 Task: Search one way flight ticket for 4 adults, 2 children, 2 infants in seat and 1 infant on lap in premium economy from Latrobe: Arnold Palmer Regional Airport to Riverton: Central Wyoming Regional Airport (was Riverton Regional) on 8-4-2023. Choice of flights is Delta. Number of bags: 2 checked bags. Price is upto 42000. Outbound departure time preference is 9:15.
Action: Mouse moved to (331, 284)
Screenshot: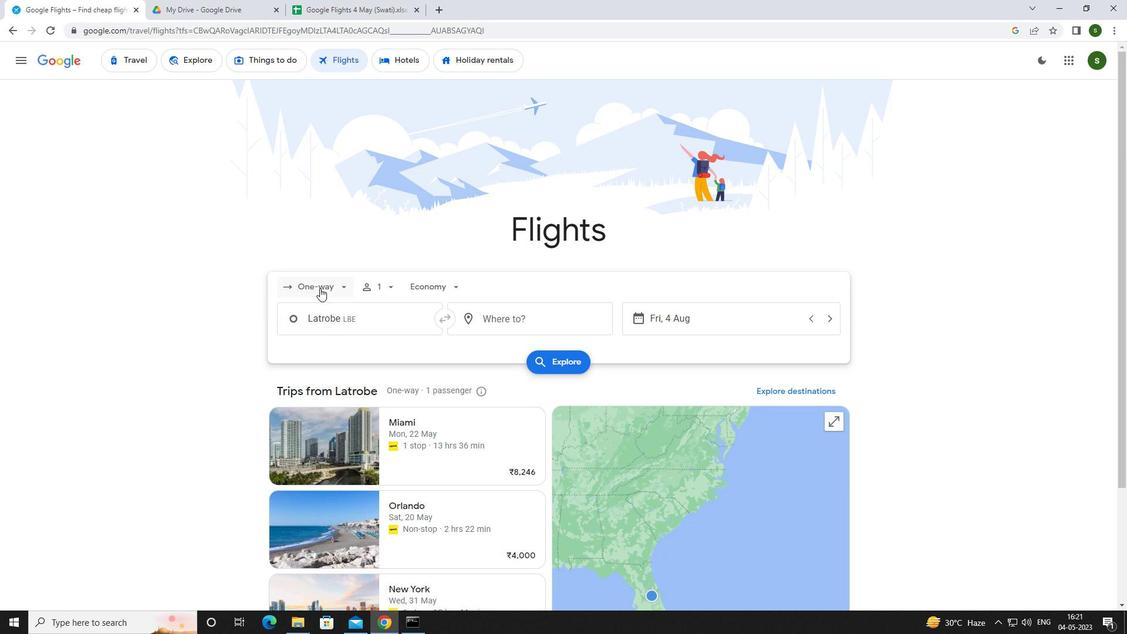 
Action: Mouse pressed left at (331, 284)
Screenshot: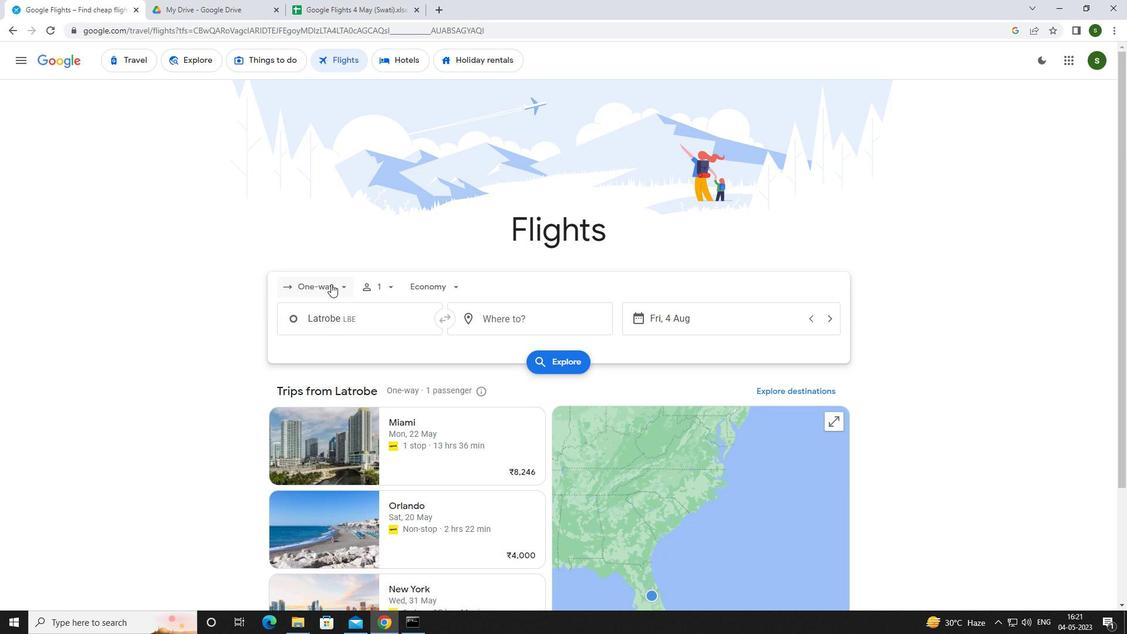 
Action: Mouse moved to (337, 332)
Screenshot: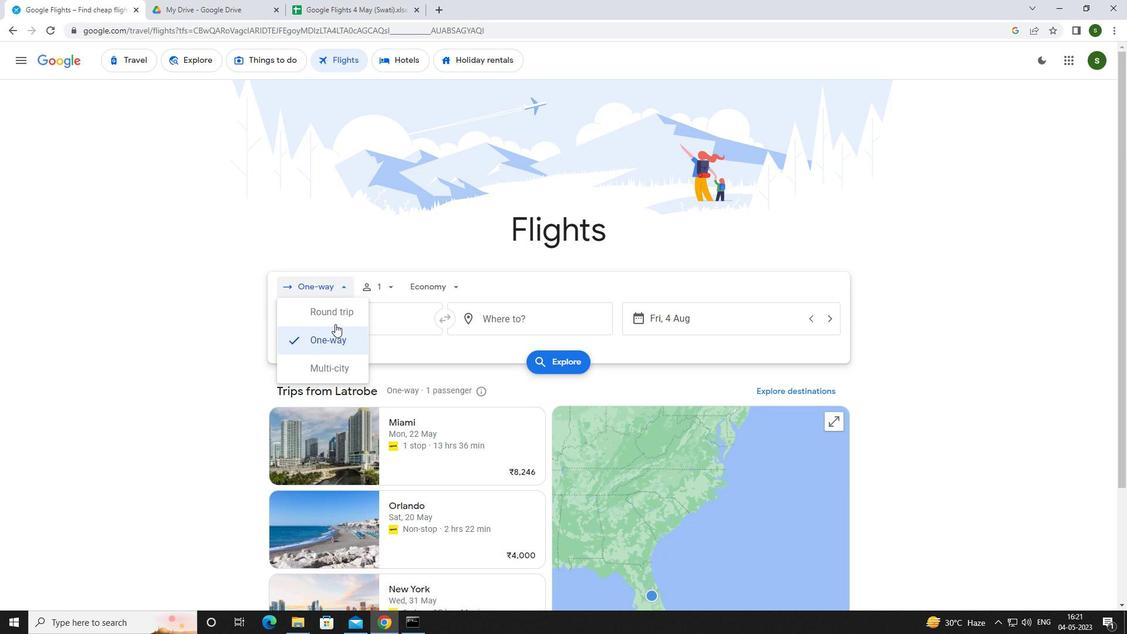 
Action: Mouse pressed left at (337, 332)
Screenshot: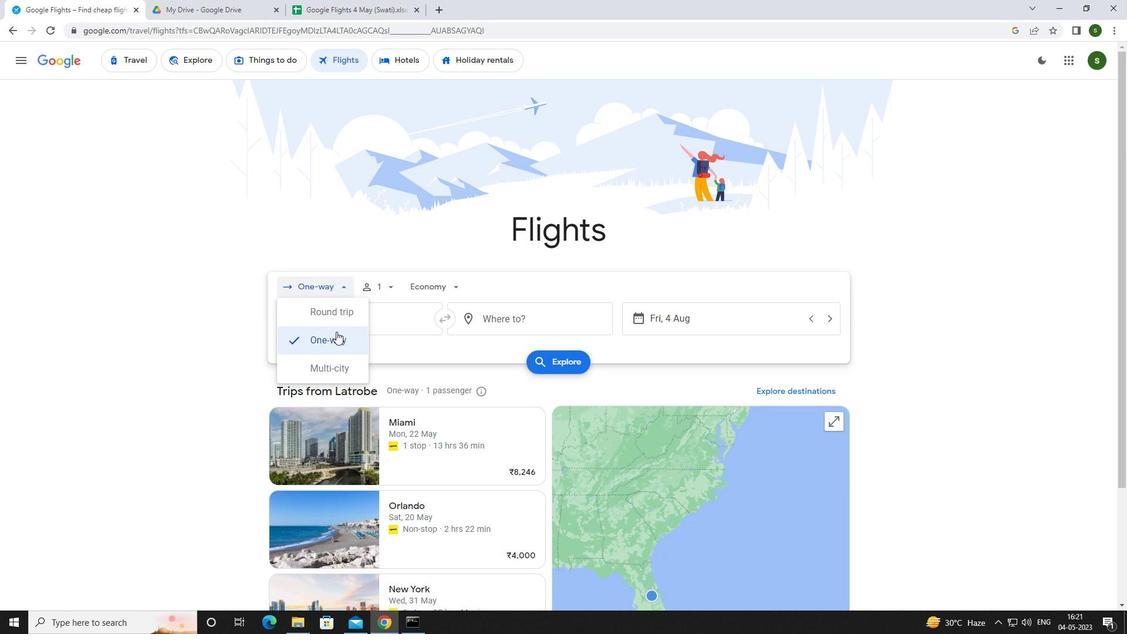 
Action: Mouse moved to (382, 282)
Screenshot: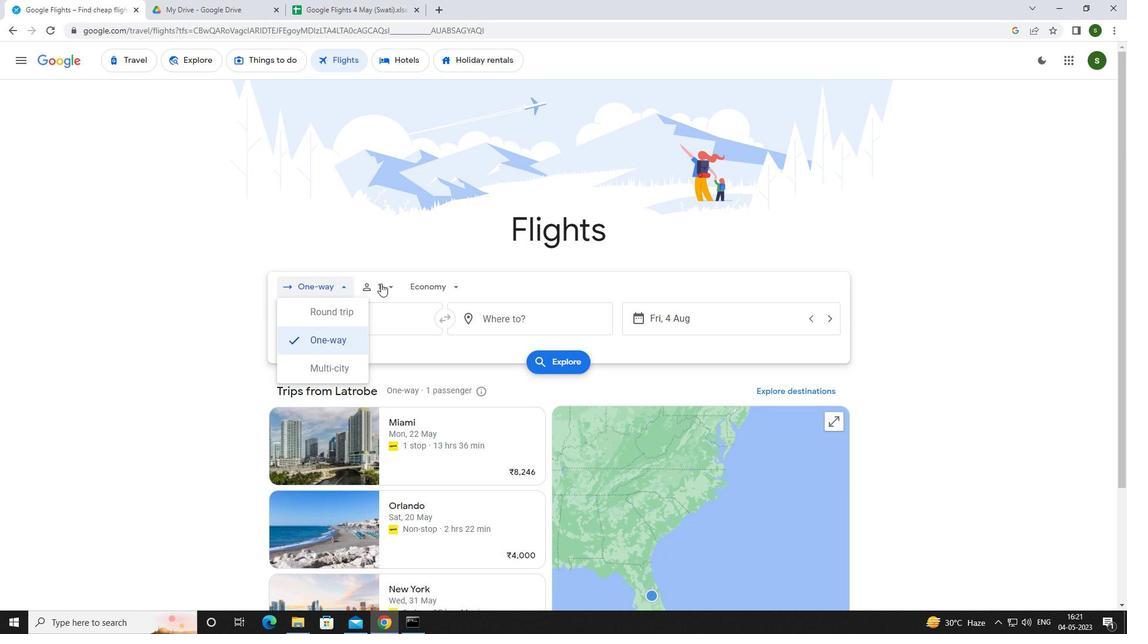 
Action: Mouse pressed left at (382, 282)
Screenshot: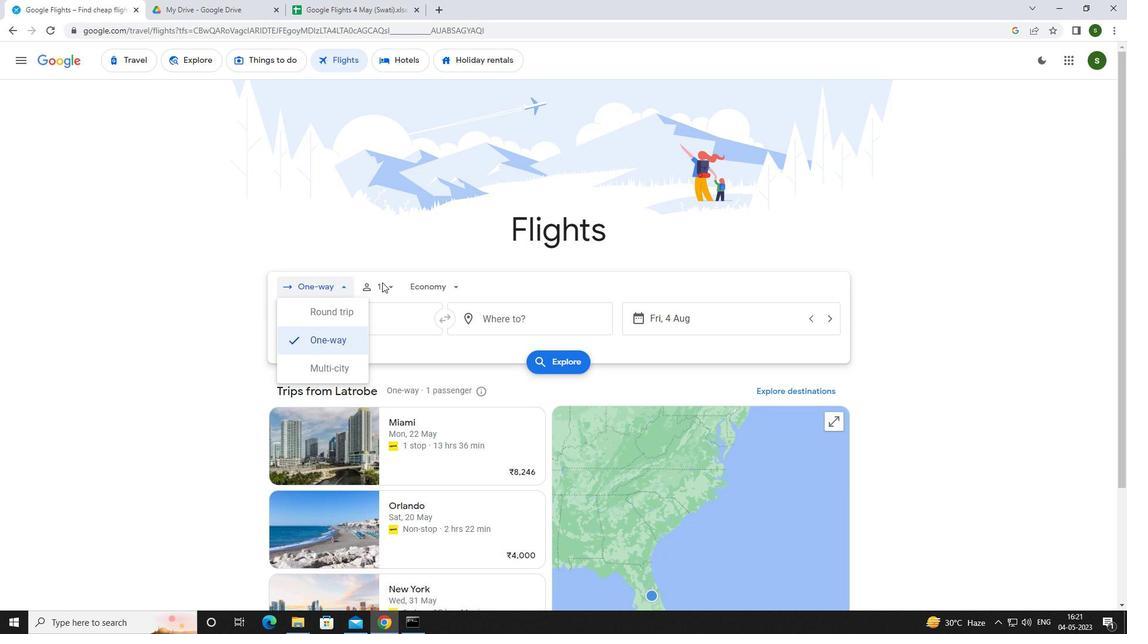 
Action: Mouse moved to (477, 311)
Screenshot: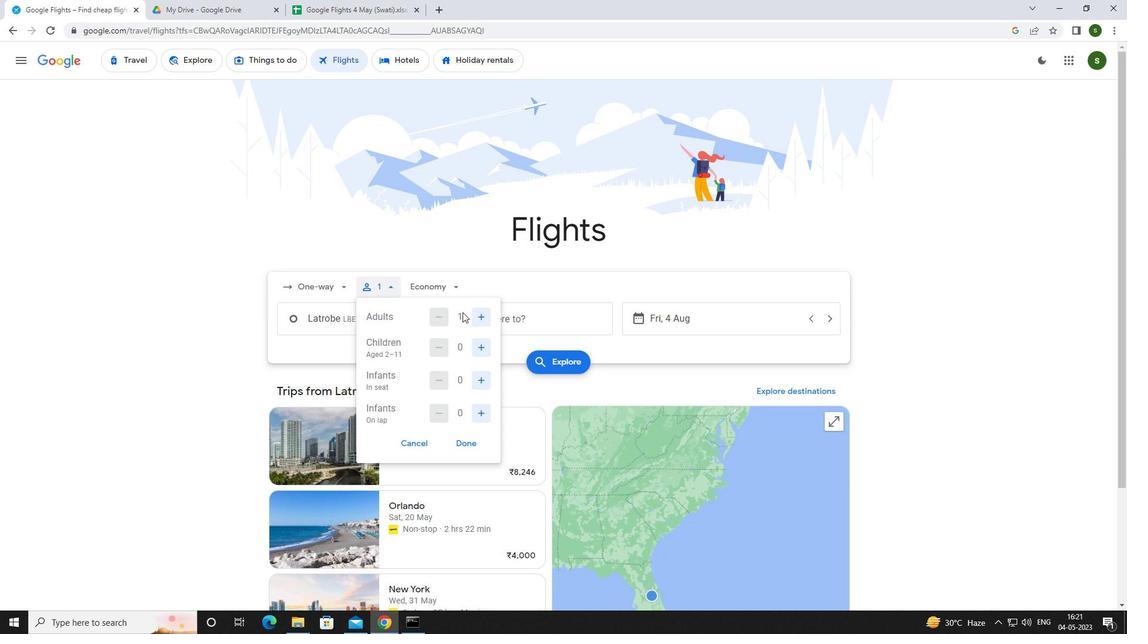 
Action: Mouse pressed left at (477, 311)
Screenshot: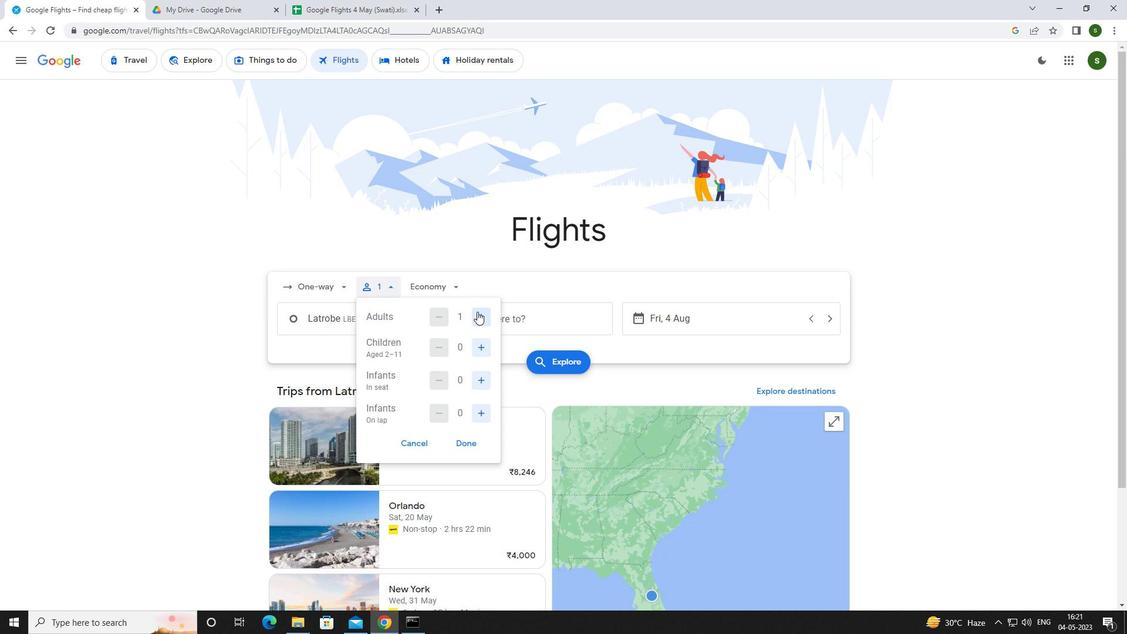 
Action: Mouse pressed left at (477, 311)
Screenshot: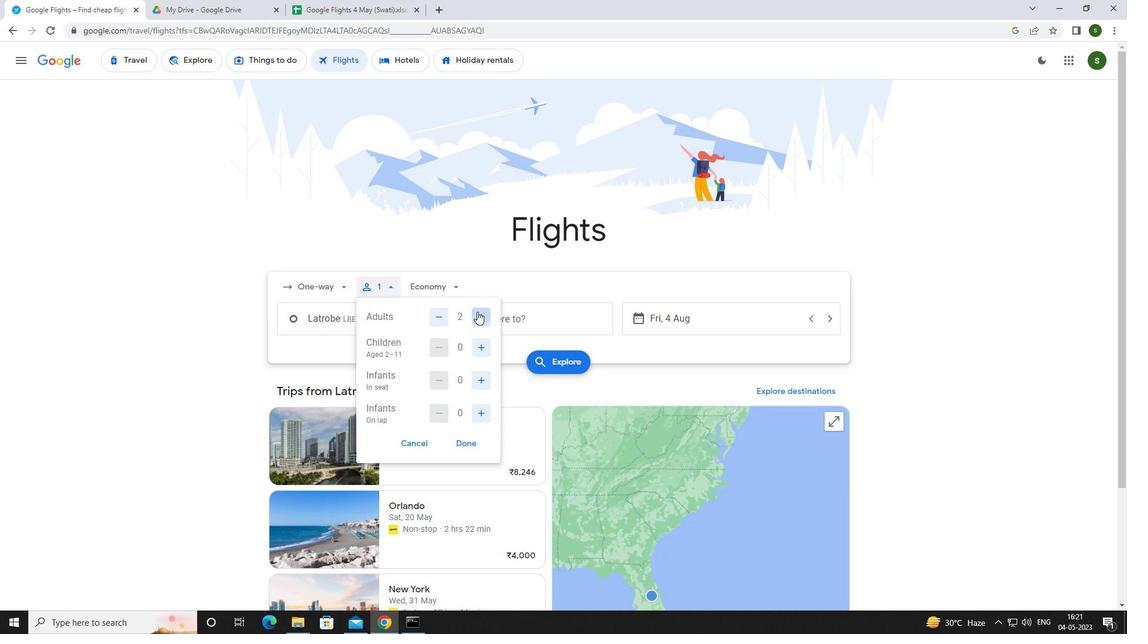 
Action: Mouse pressed left at (477, 311)
Screenshot: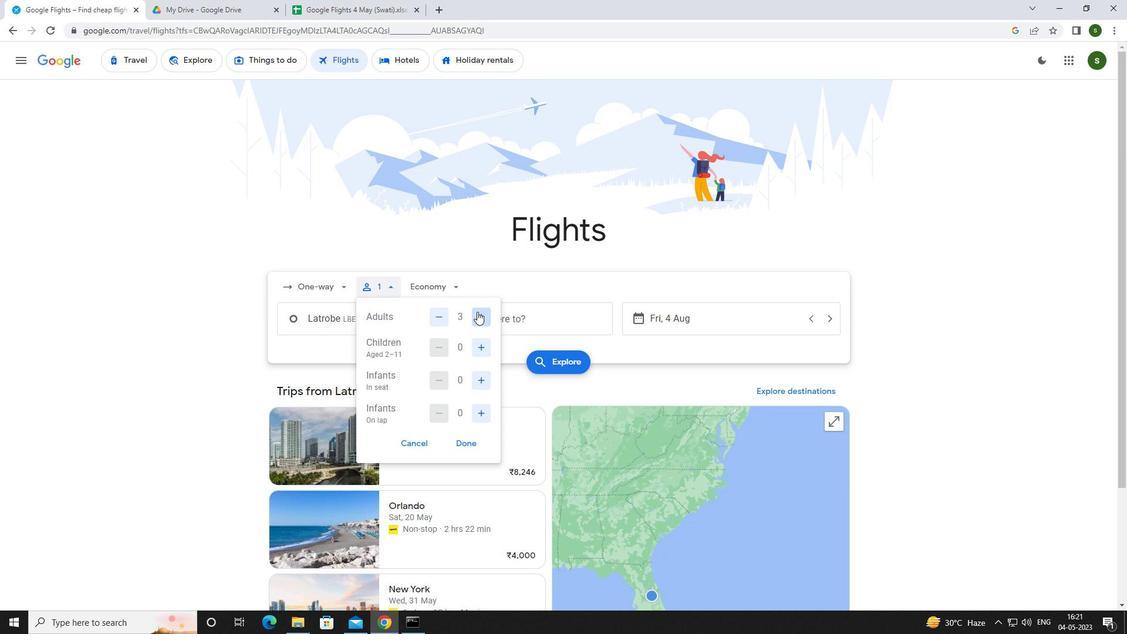 
Action: Mouse moved to (476, 347)
Screenshot: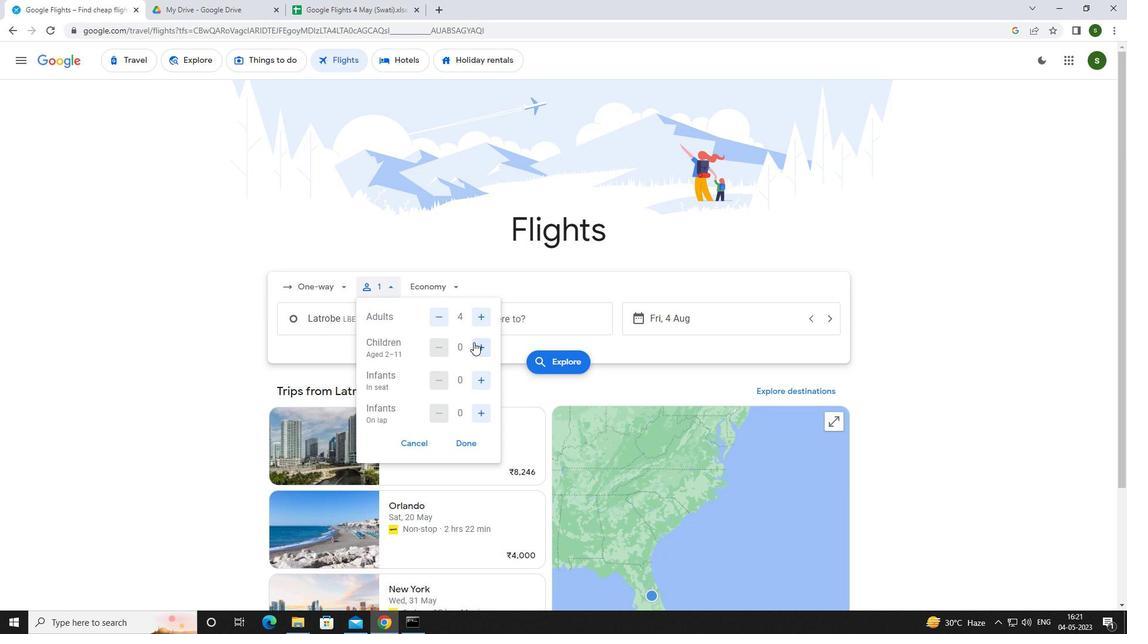 
Action: Mouse pressed left at (476, 347)
Screenshot: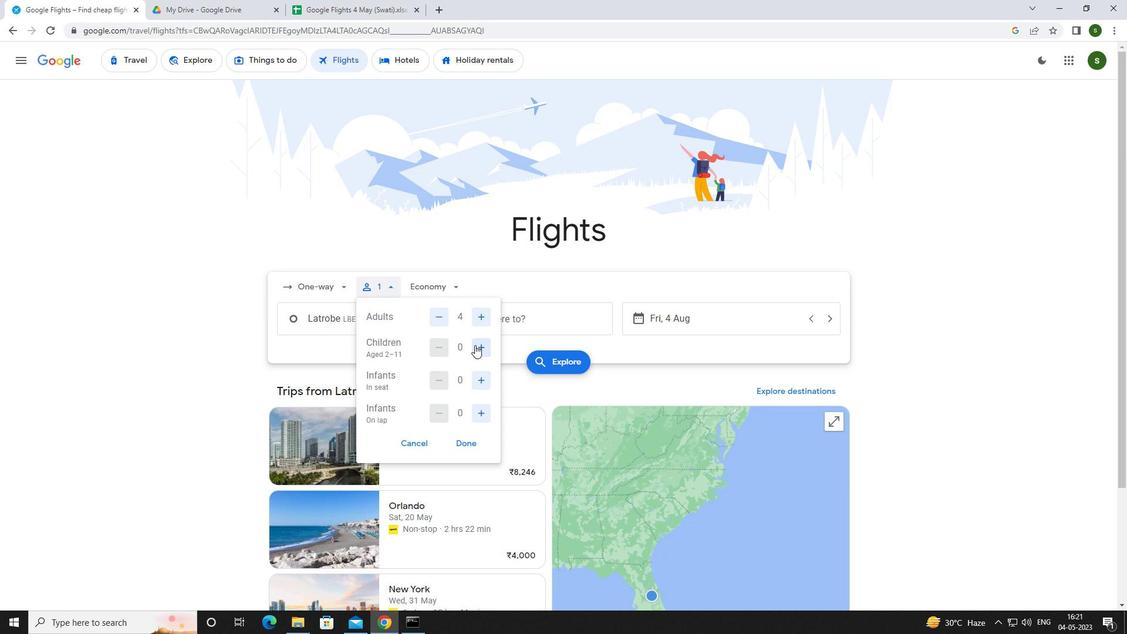 
Action: Mouse pressed left at (476, 347)
Screenshot: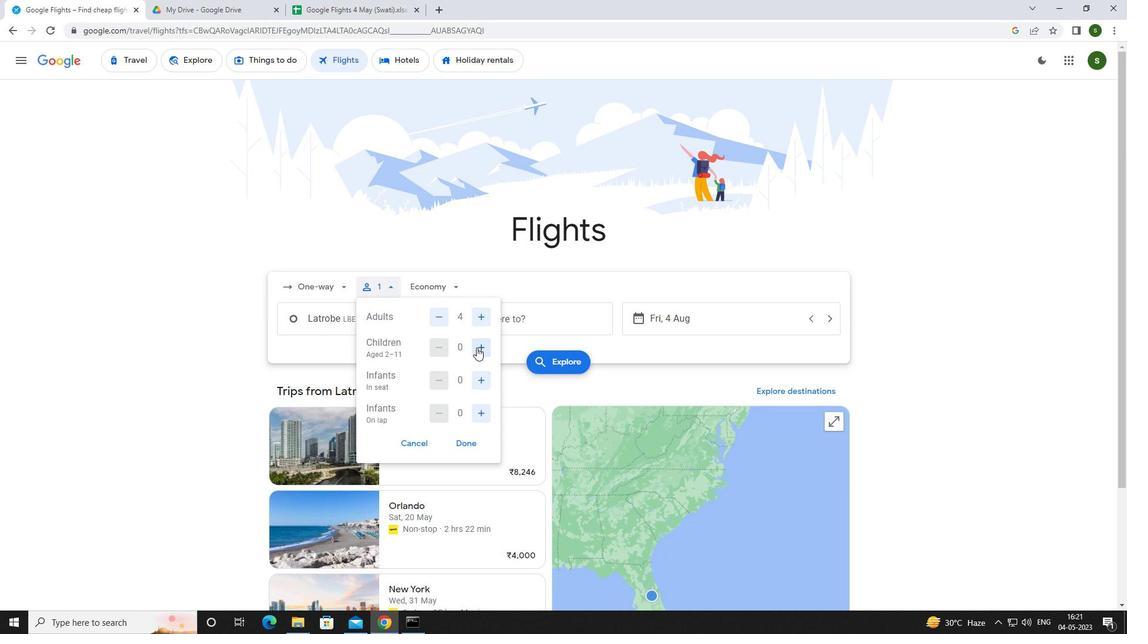 
Action: Mouse moved to (477, 374)
Screenshot: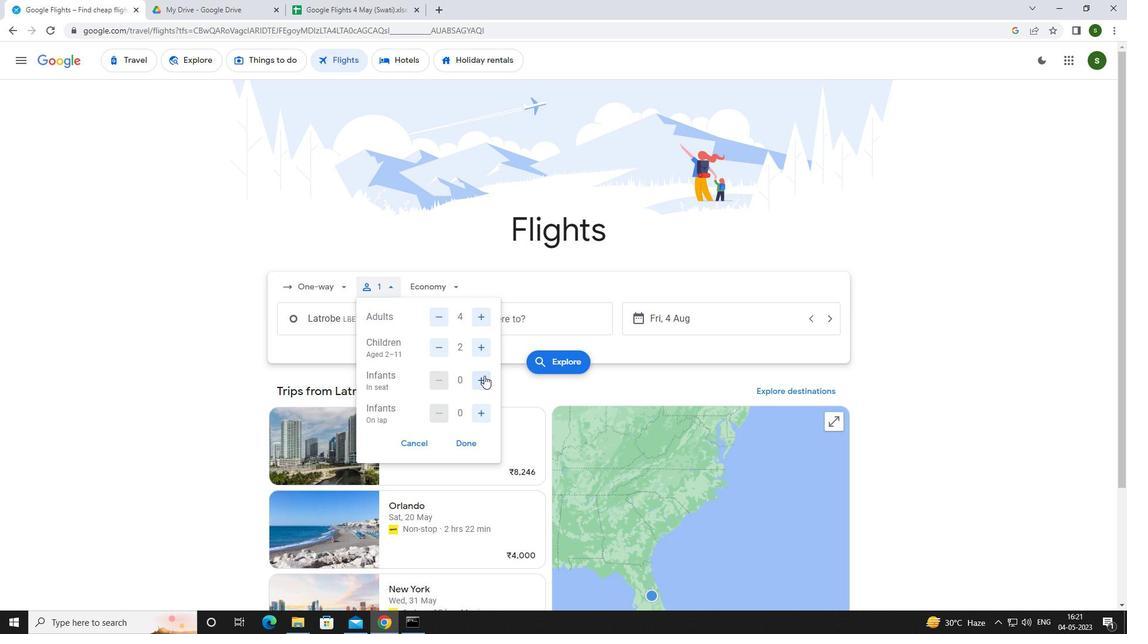 
Action: Mouse pressed left at (477, 374)
Screenshot: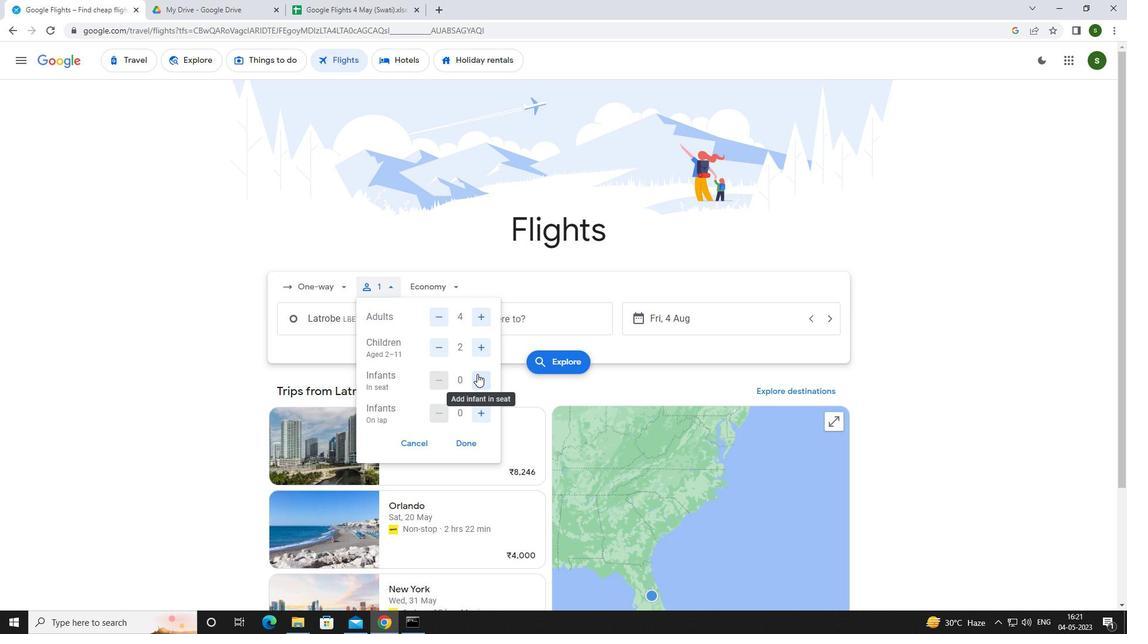 
Action: Mouse pressed left at (477, 374)
Screenshot: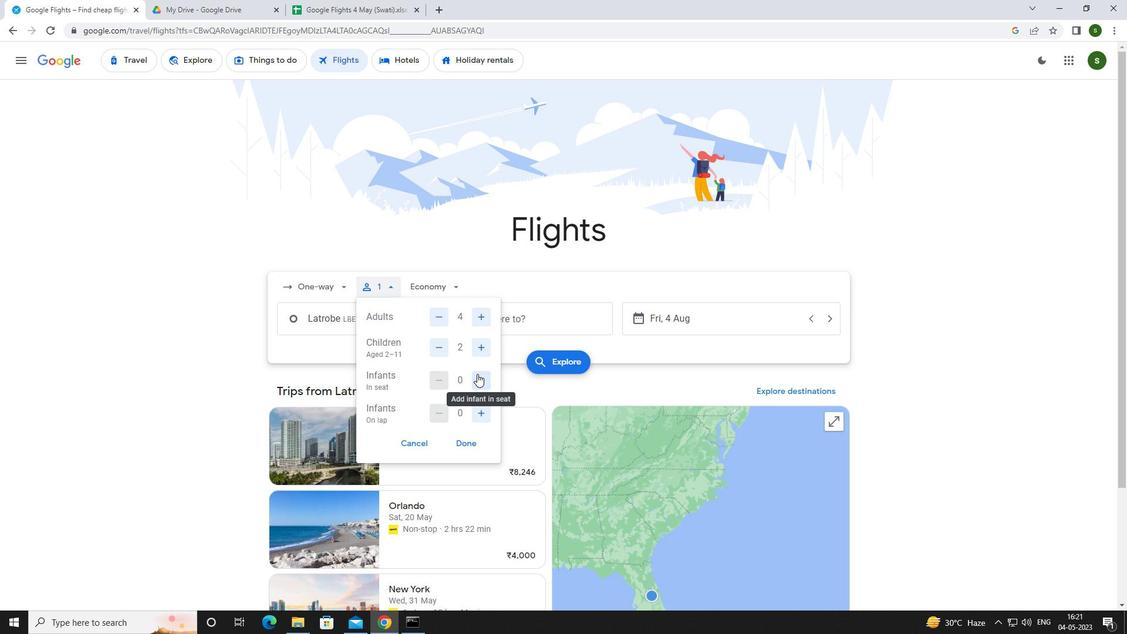 
Action: Mouse moved to (478, 416)
Screenshot: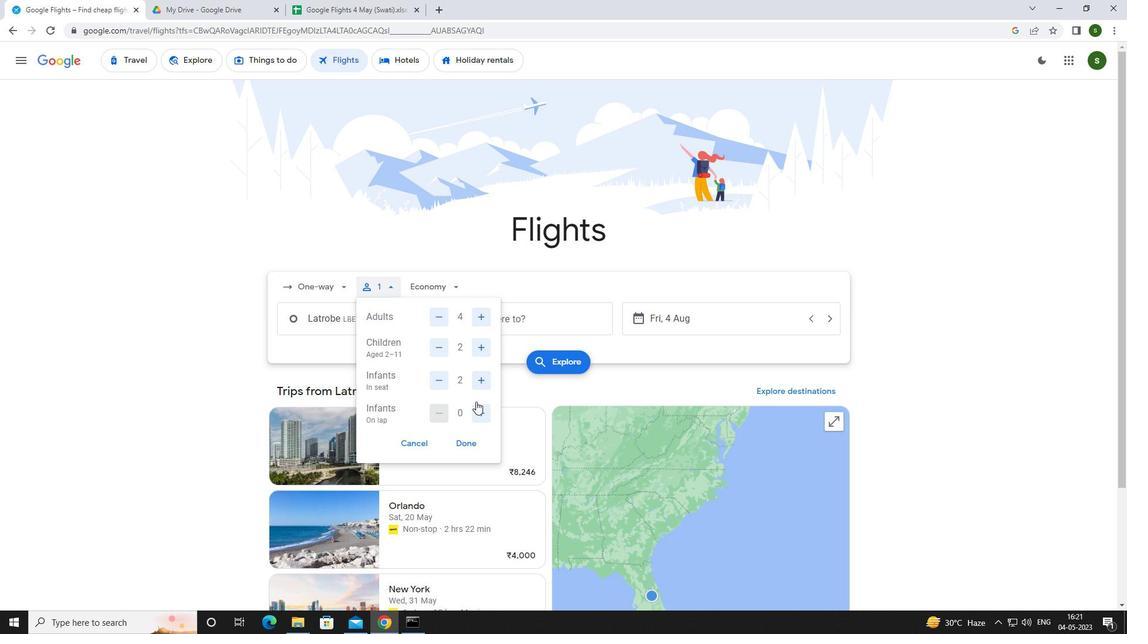 
Action: Mouse pressed left at (478, 416)
Screenshot: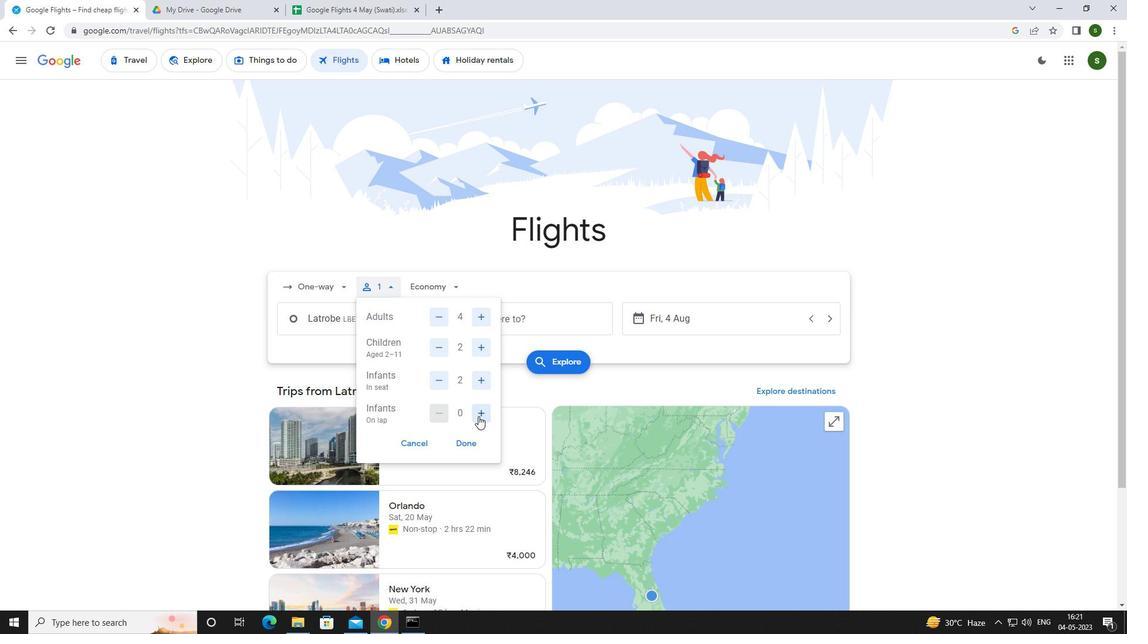 
Action: Mouse moved to (435, 286)
Screenshot: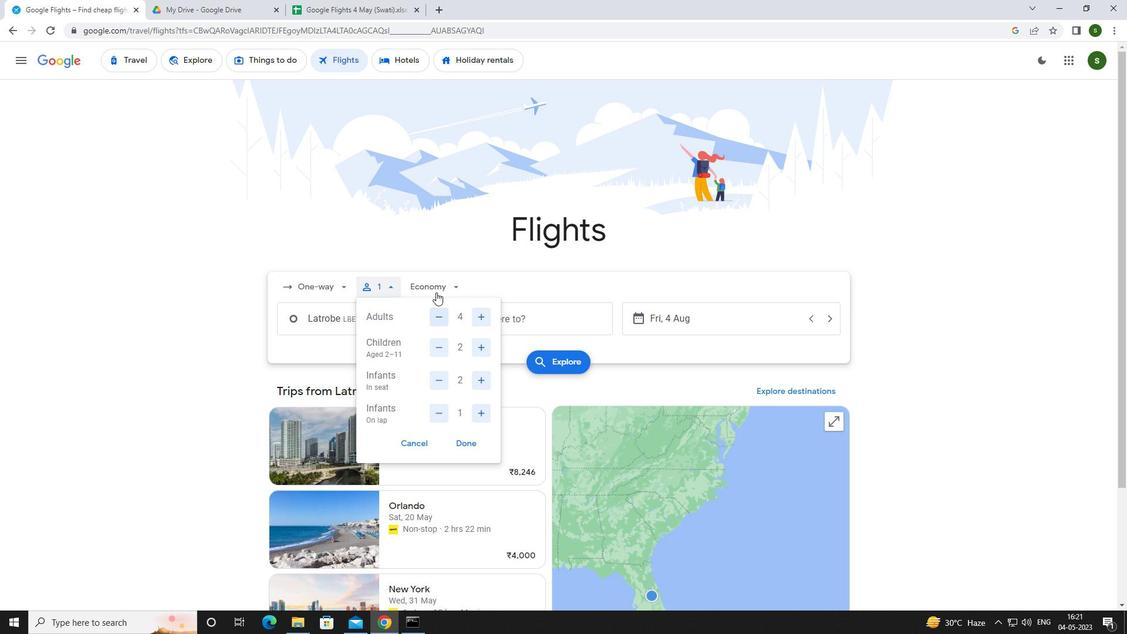 
Action: Mouse pressed left at (435, 286)
Screenshot: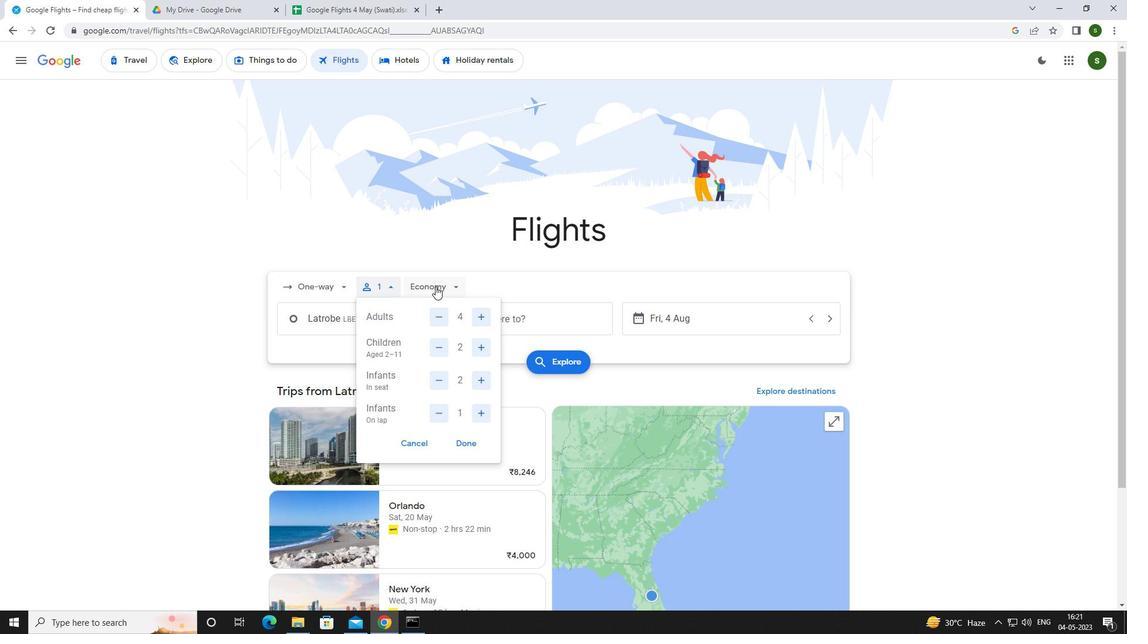 
Action: Mouse moved to (454, 341)
Screenshot: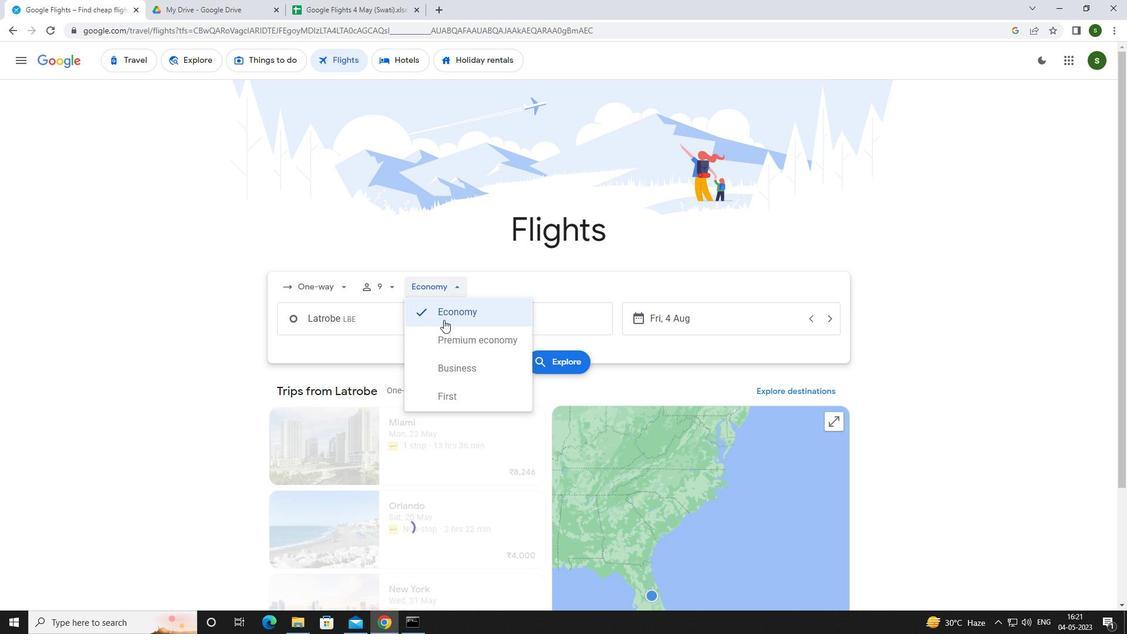 
Action: Mouse pressed left at (454, 341)
Screenshot: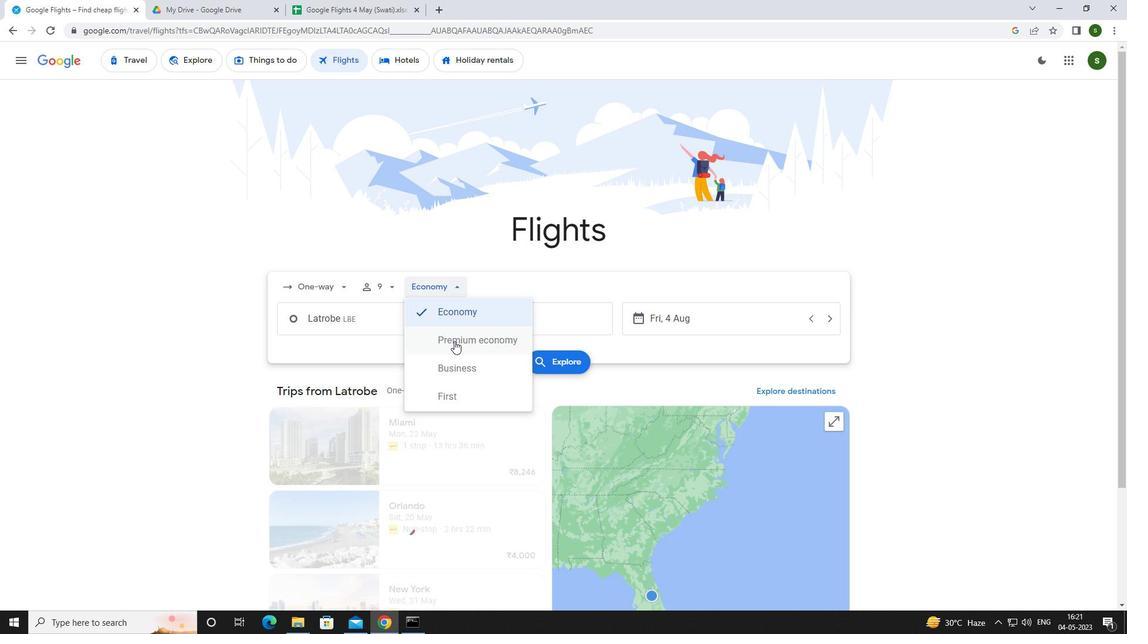 
Action: Mouse moved to (397, 315)
Screenshot: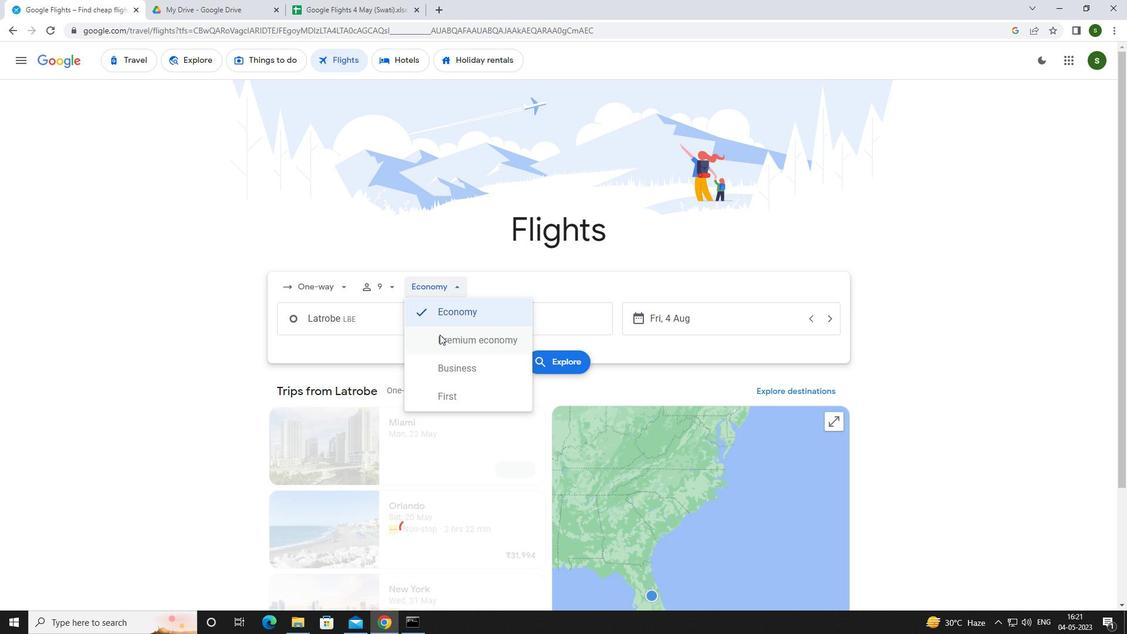 
Action: Mouse pressed left at (397, 315)
Screenshot: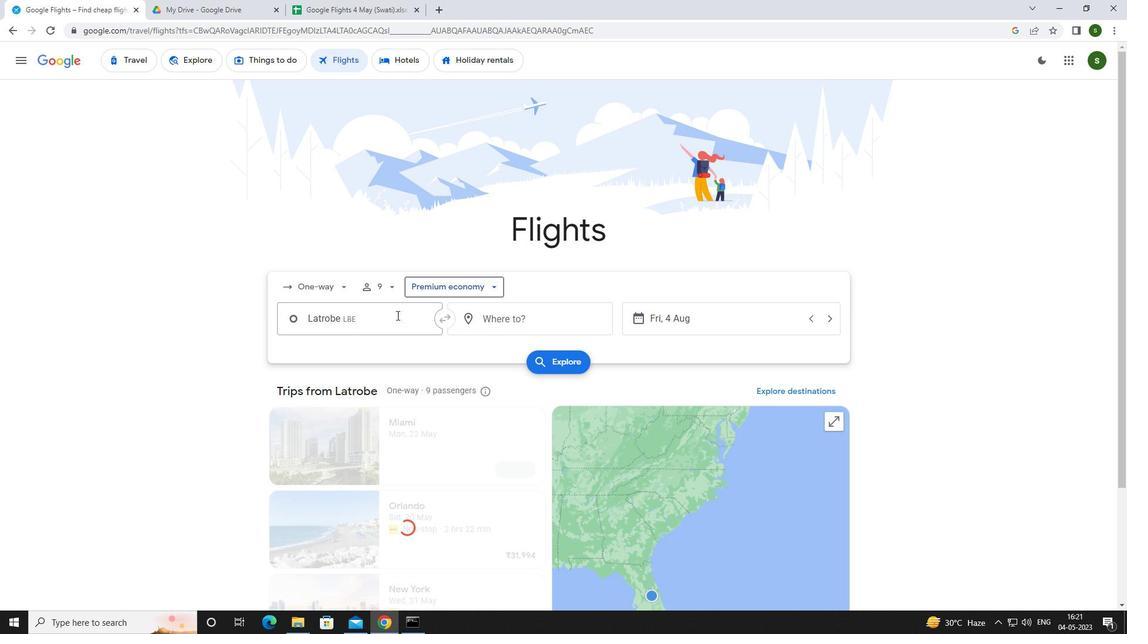 
Action: Mouse moved to (397, 314)
Screenshot: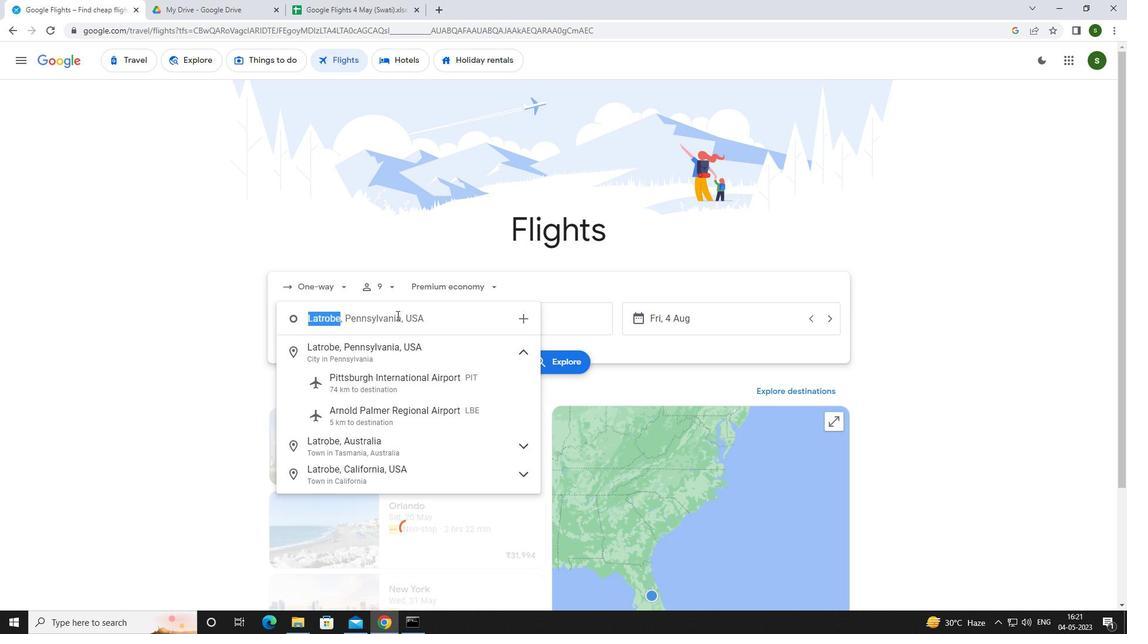 
Action: Key pressed <Key.caps_lock>l<Key.caps_lock>atrobe
Screenshot: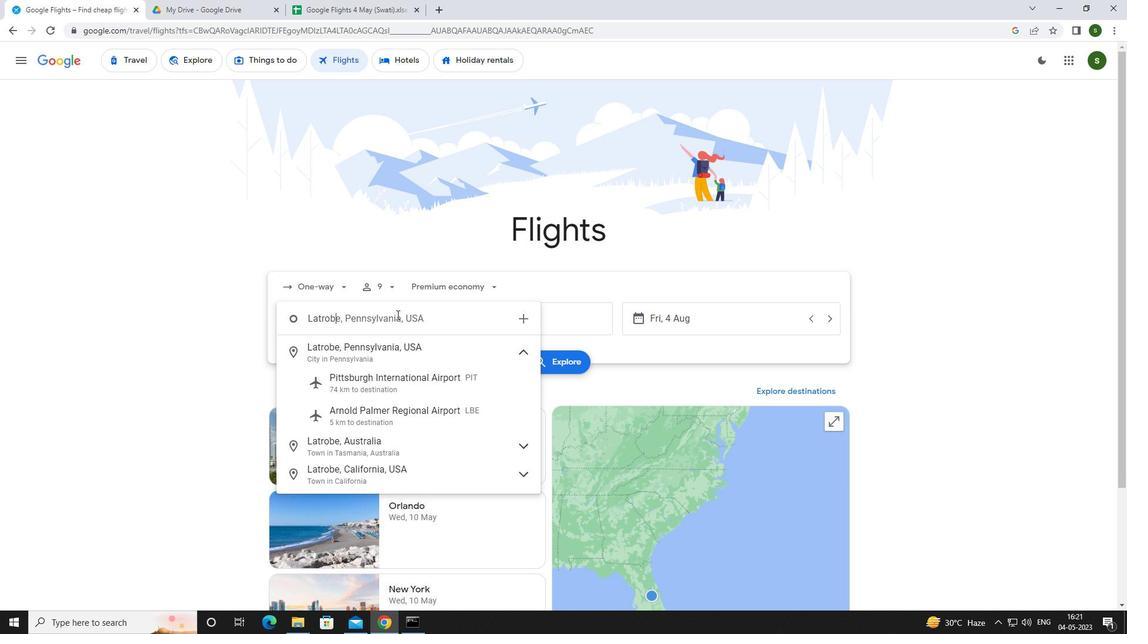 
Action: Mouse moved to (401, 412)
Screenshot: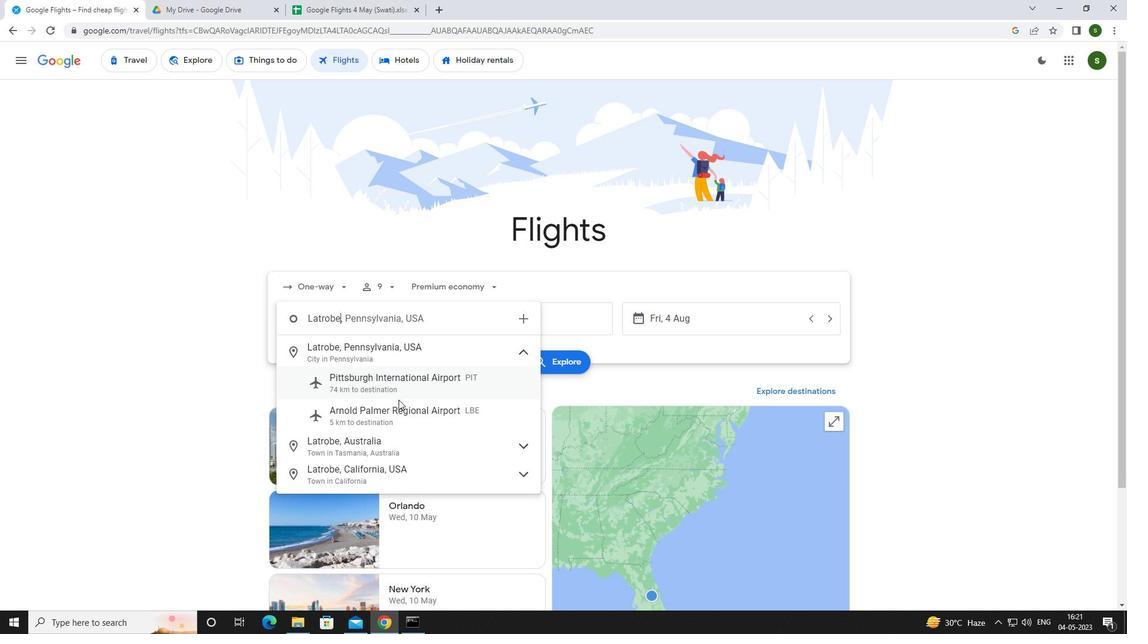 
Action: Mouse pressed left at (401, 412)
Screenshot: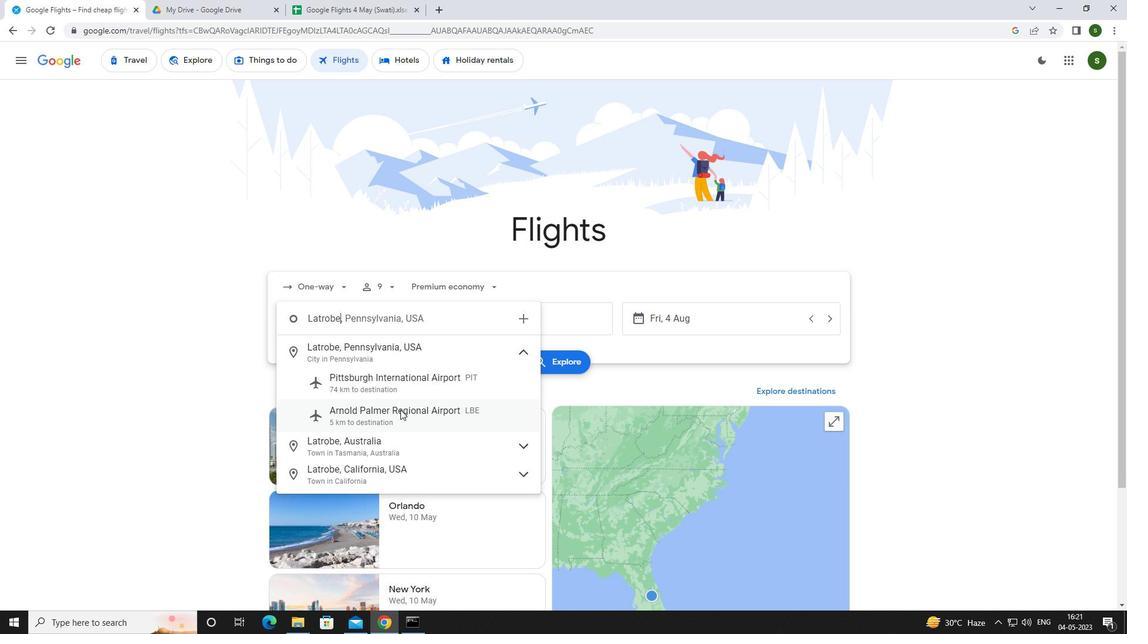 
Action: Mouse moved to (519, 325)
Screenshot: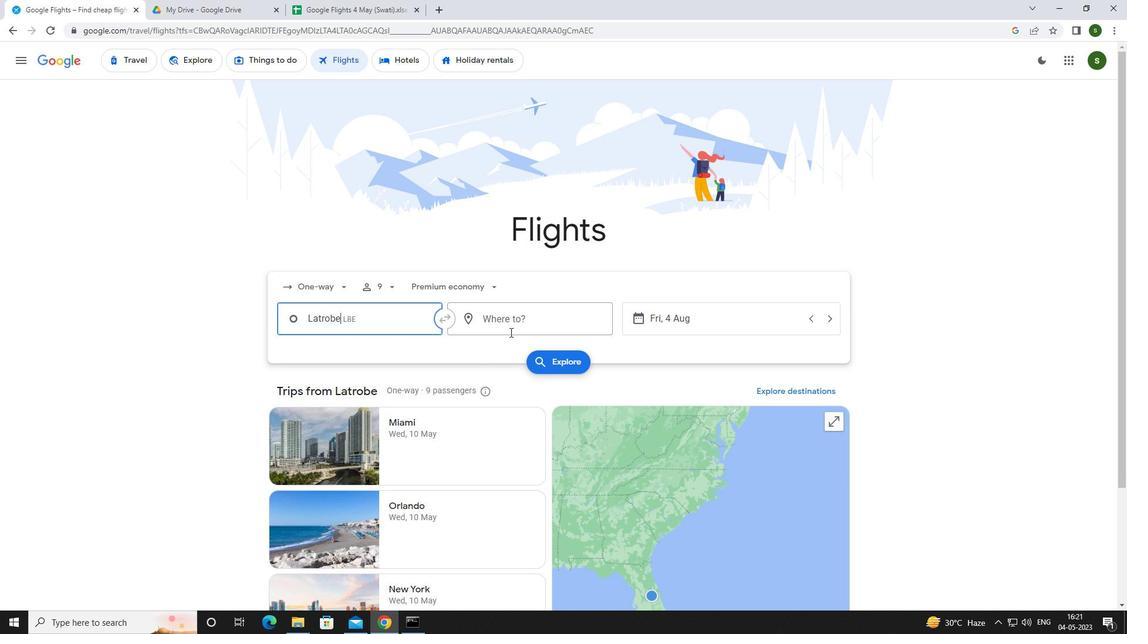
Action: Mouse pressed left at (519, 325)
Screenshot: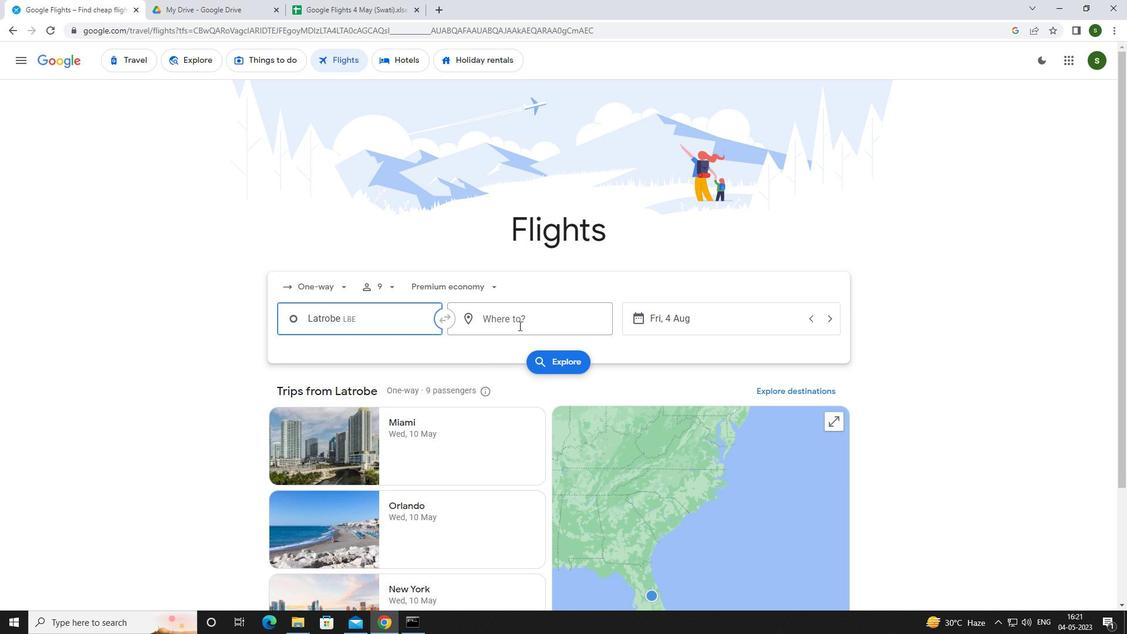 
Action: Mouse moved to (477, 338)
Screenshot: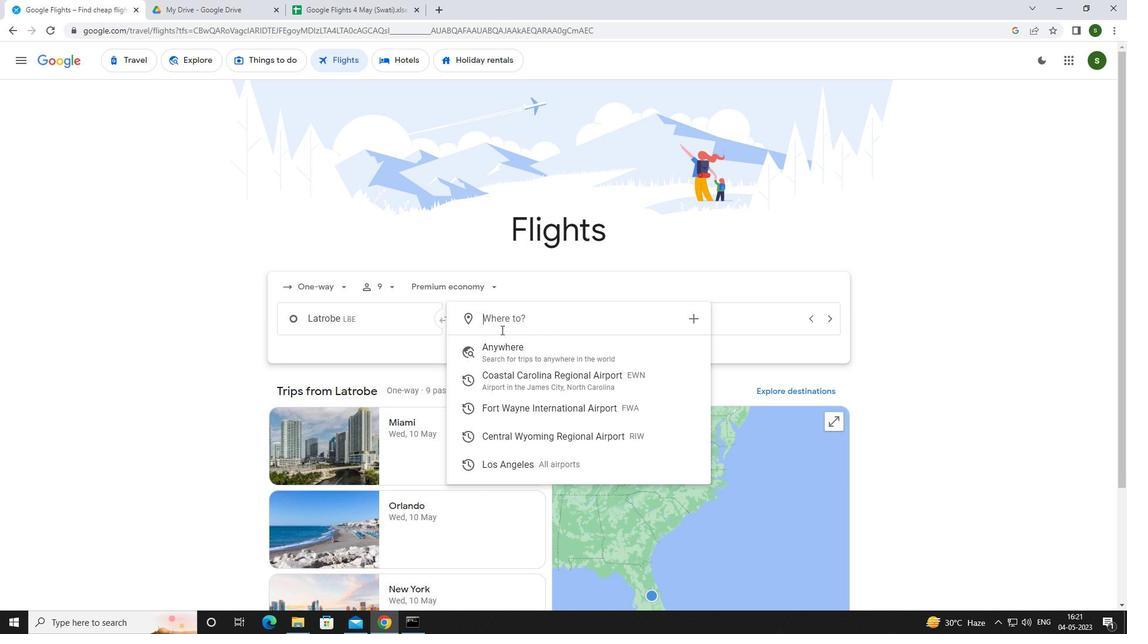 
Action: Key pressed <Key.caps_lock>r<Key.caps_lock>ivert
Screenshot: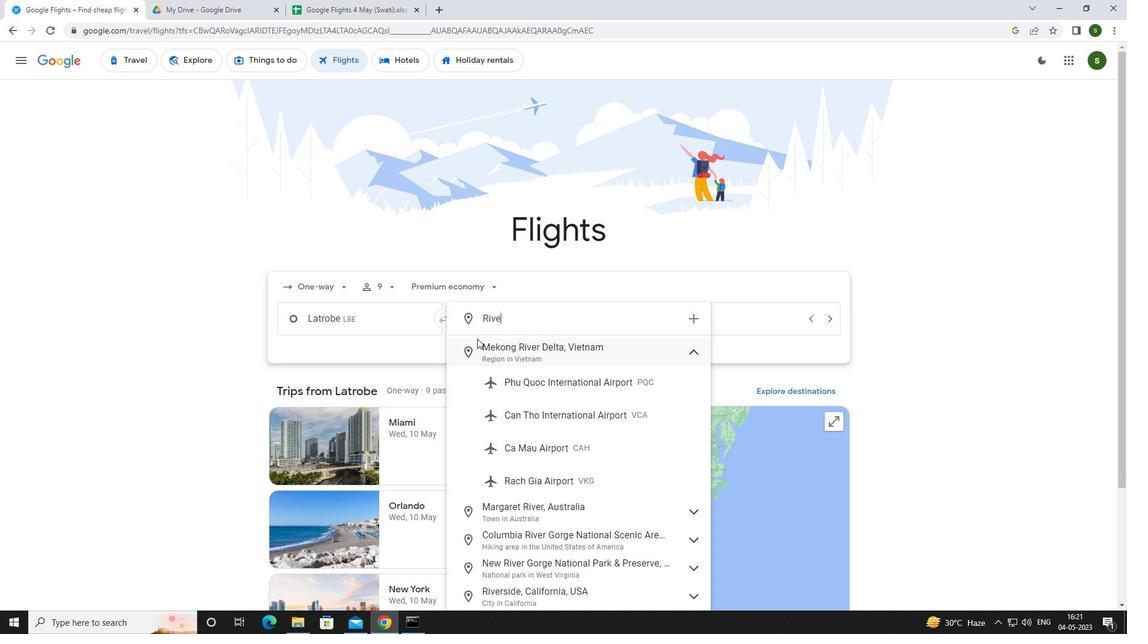 
Action: Mouse moved to (552, 378)
Screenshot: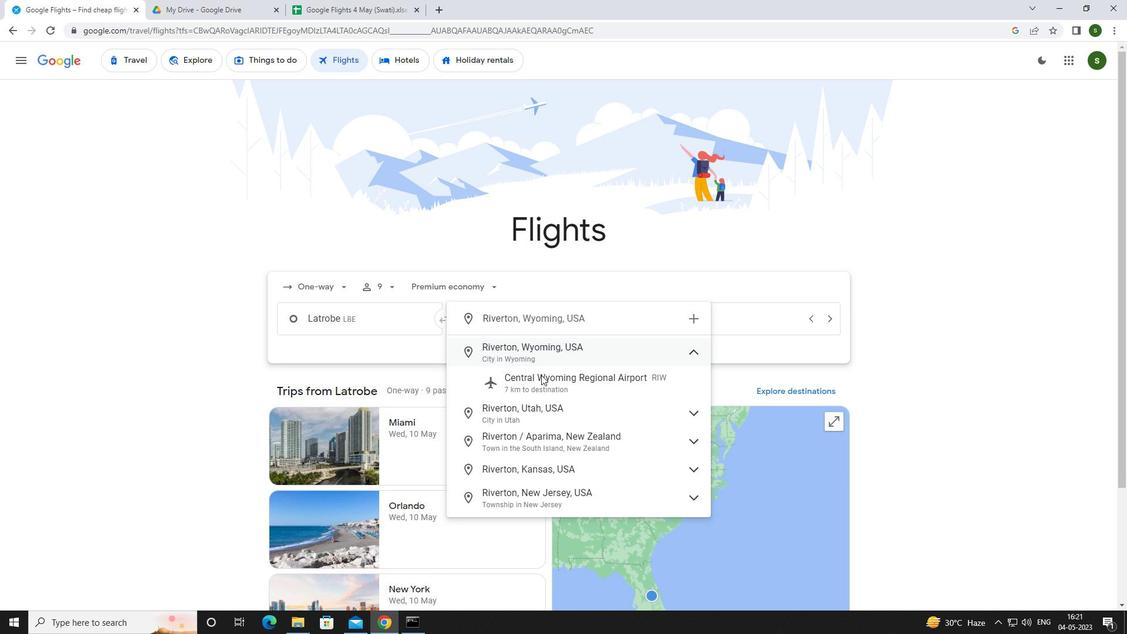 
Action: Mouse pressed left at (552, 378)
Screenshot: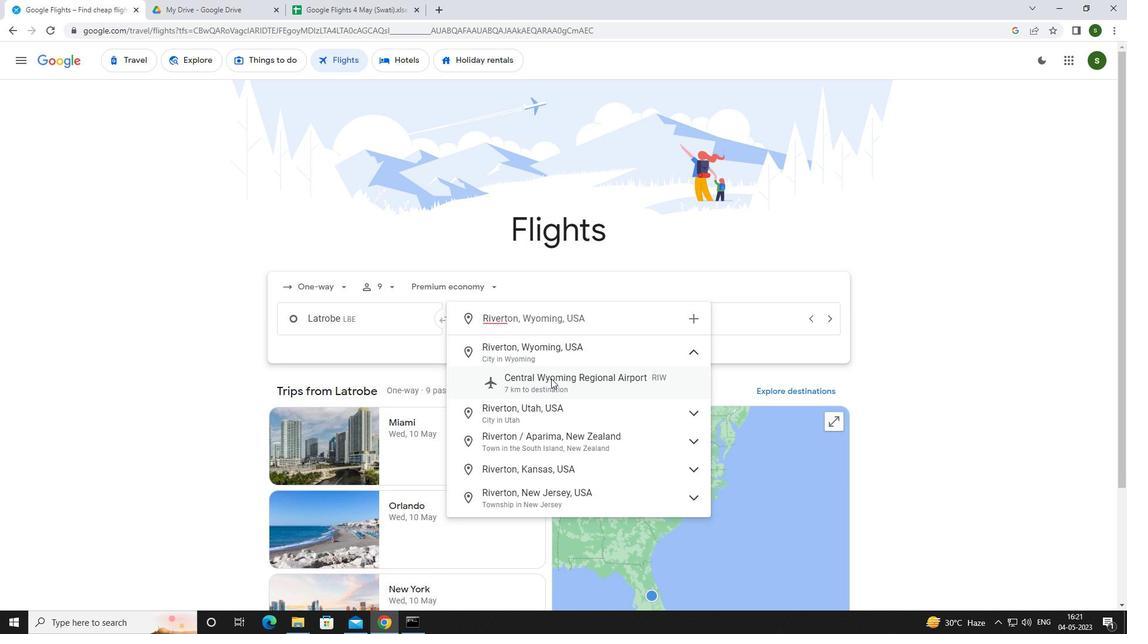 
Action: Mouse moved to (699, 314)
Screenshot: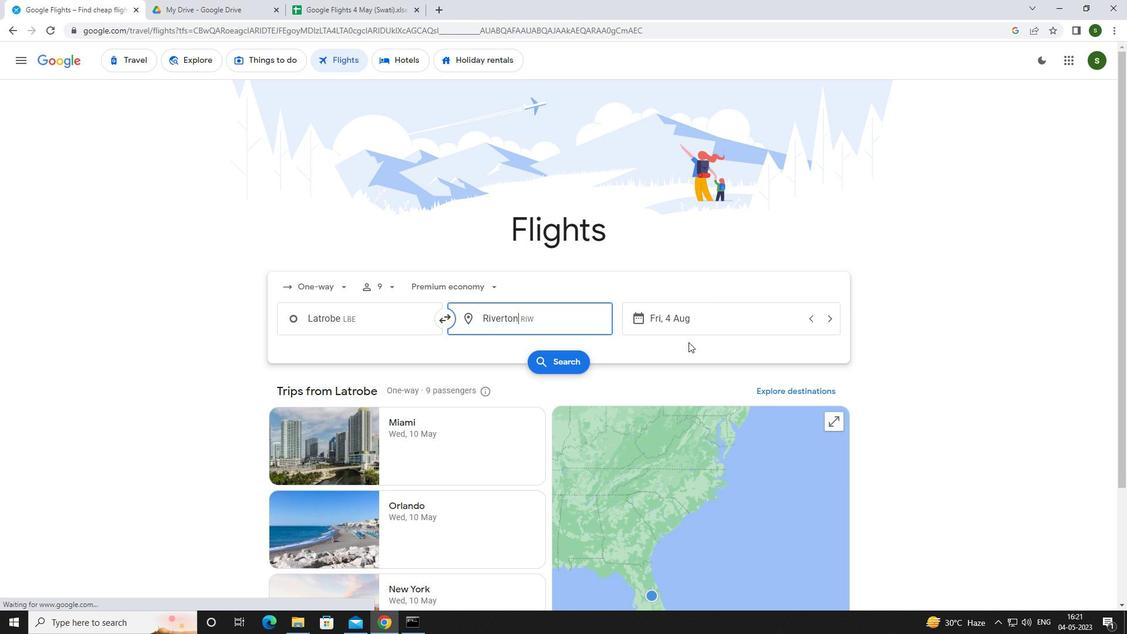 
Action: Mouse pressed left at (699, 314)
Screenshot: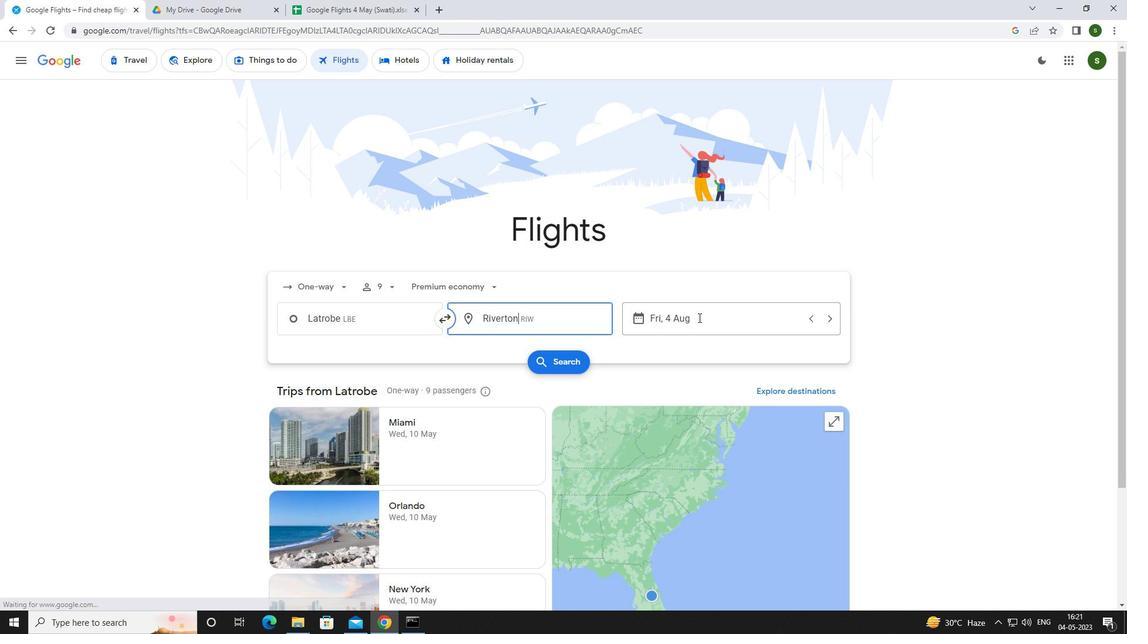 
Action: Mouse moved to (565, 390)
Screenshot: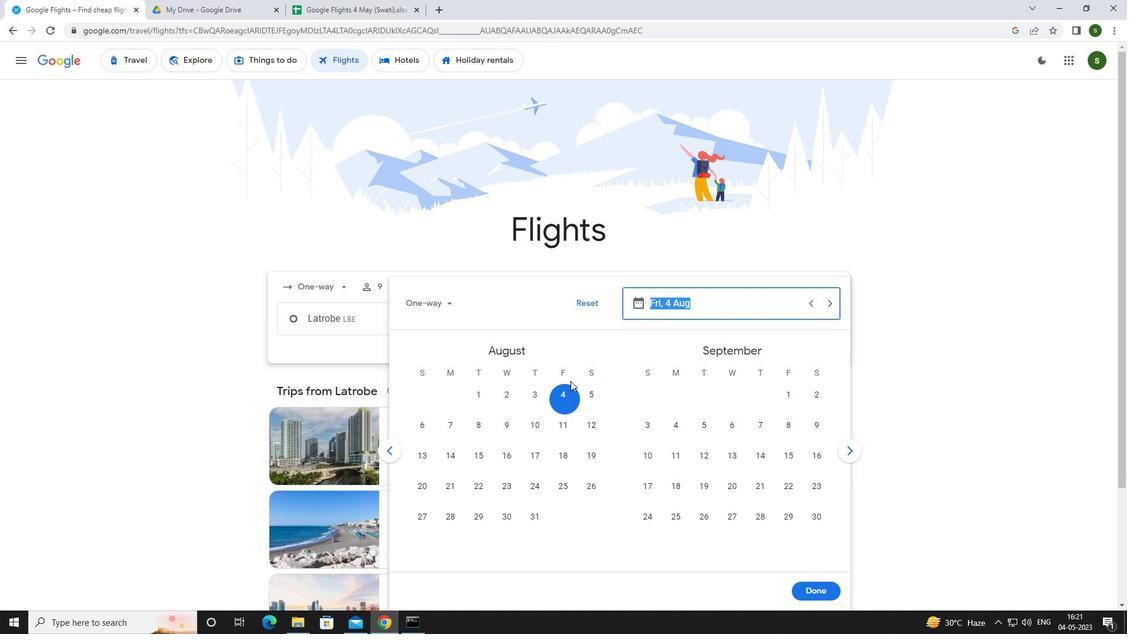 
Action: Mouse pressed left at (565, 390)
Screenshot: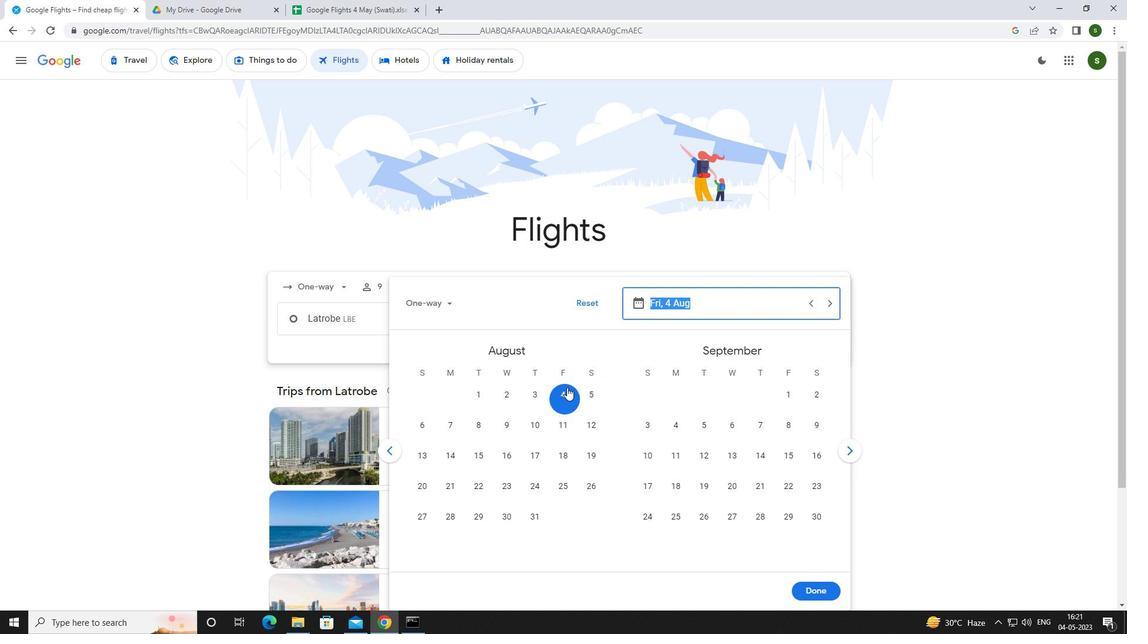 
Action: Mouse moved to (811, 587)
Screenshot: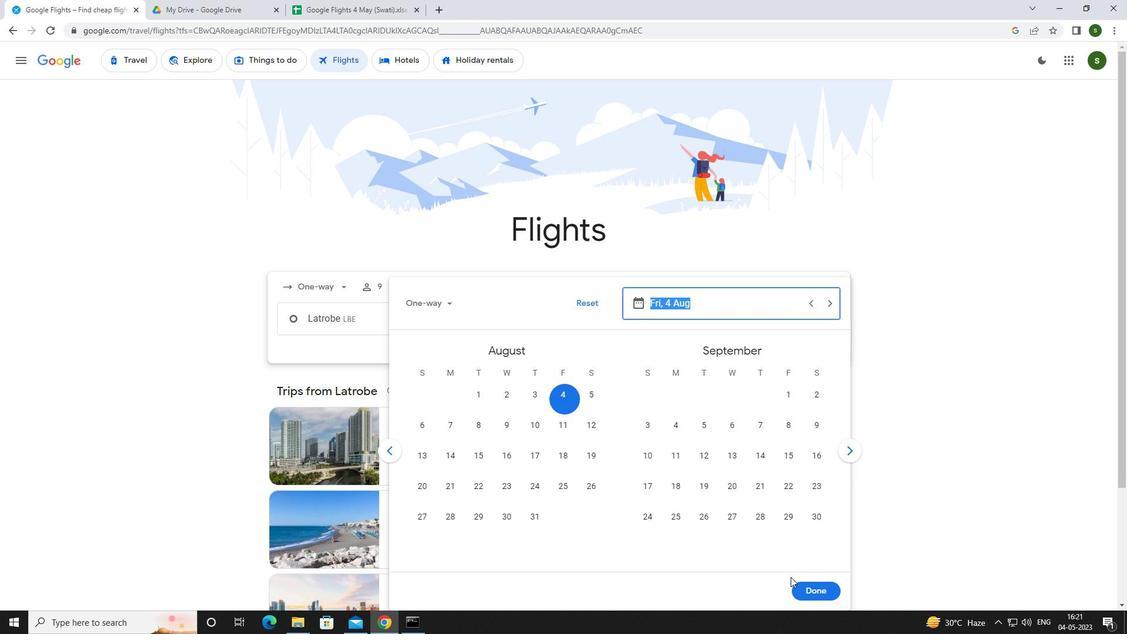 
Action: Mouse pressed left at (811, 587)
Screenshot: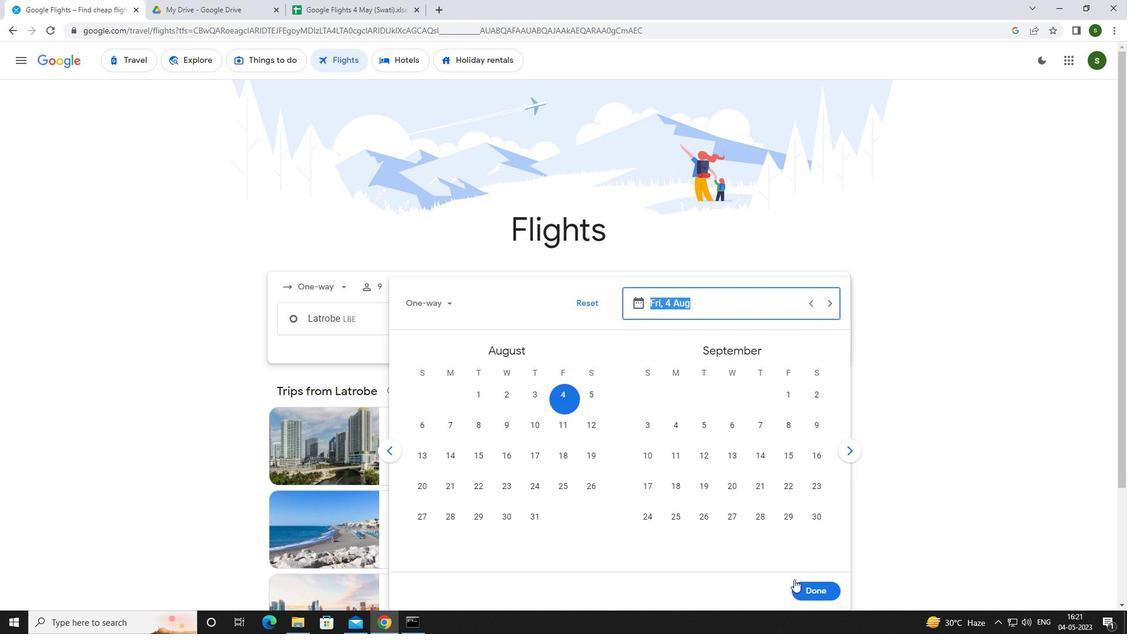 
Action: Mouse moved to (550, 361)
Screenshot: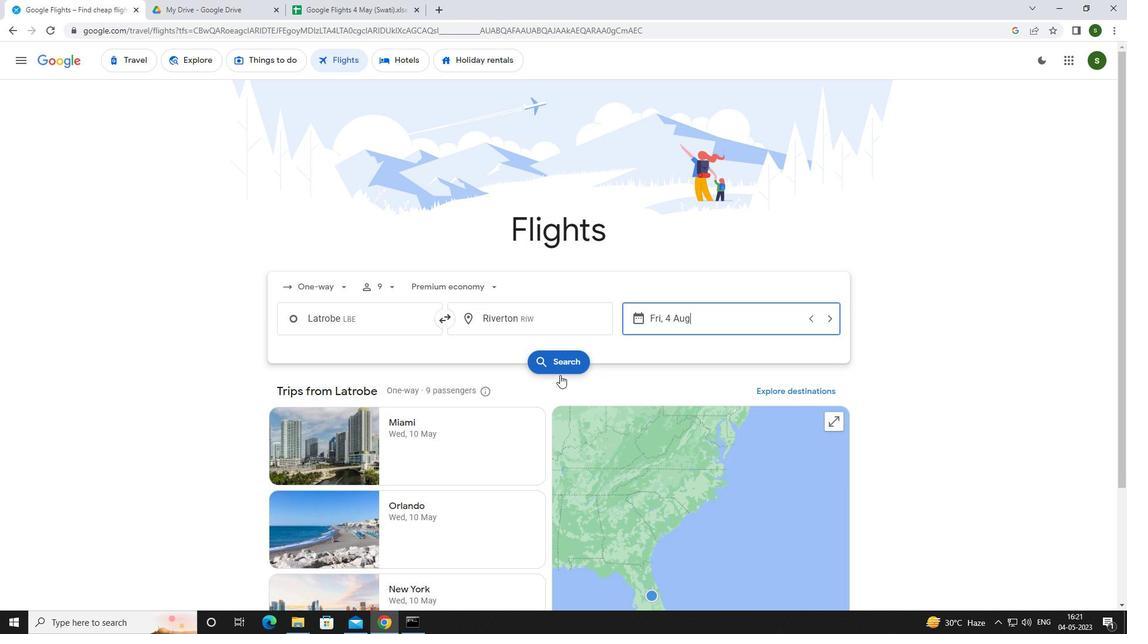 
Action: Mouse pressed left at (550, 361)
Screenshot: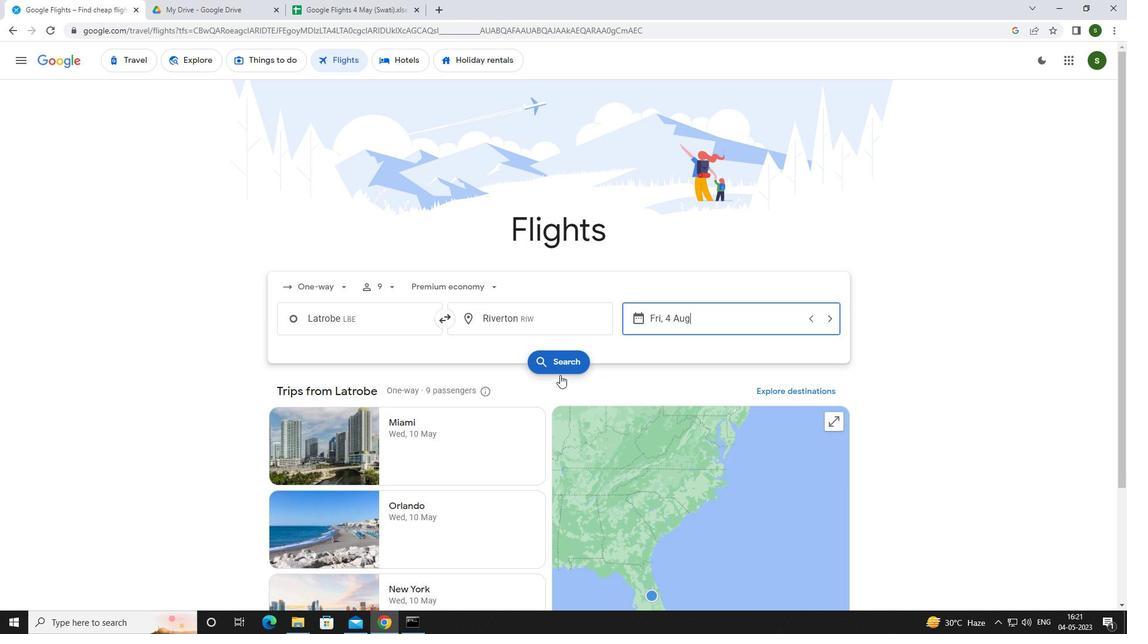 
Action: Mouse moved to (277, 162)
Screenshot: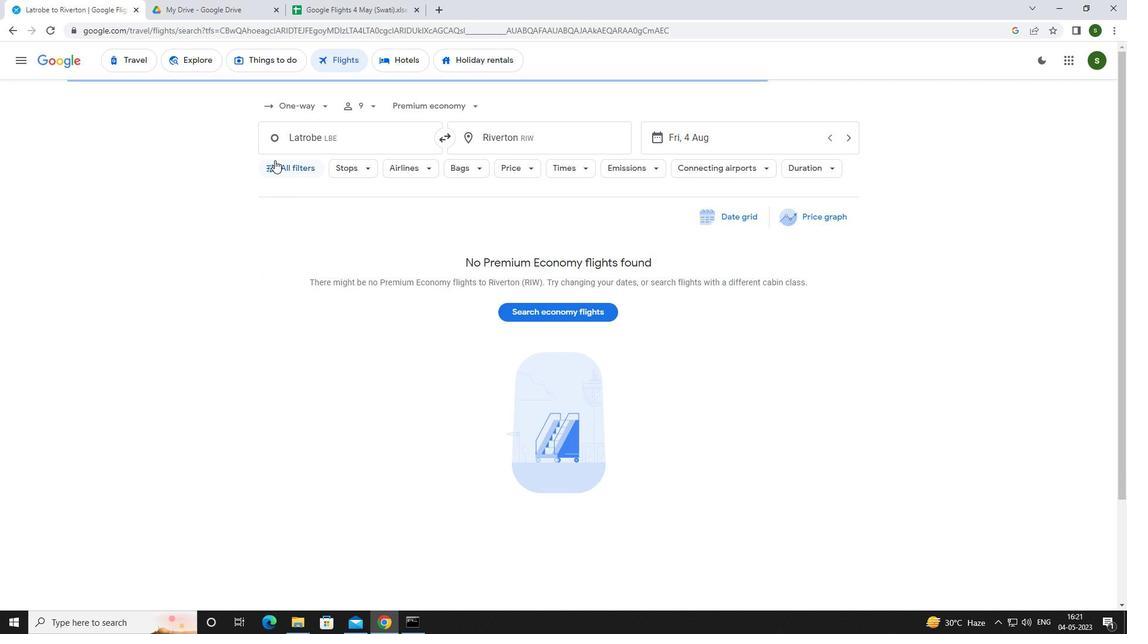 
Action: Mouse pressed left at (277, 162)
Screenshot: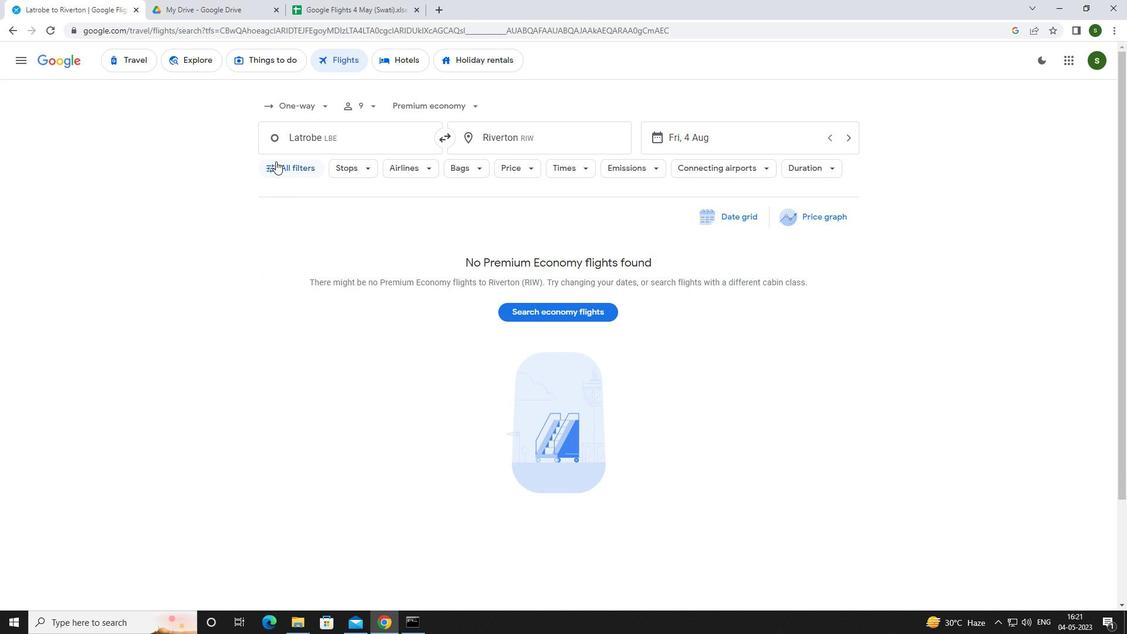 
Action: Mouse moved to (443, 413)
Screenshot: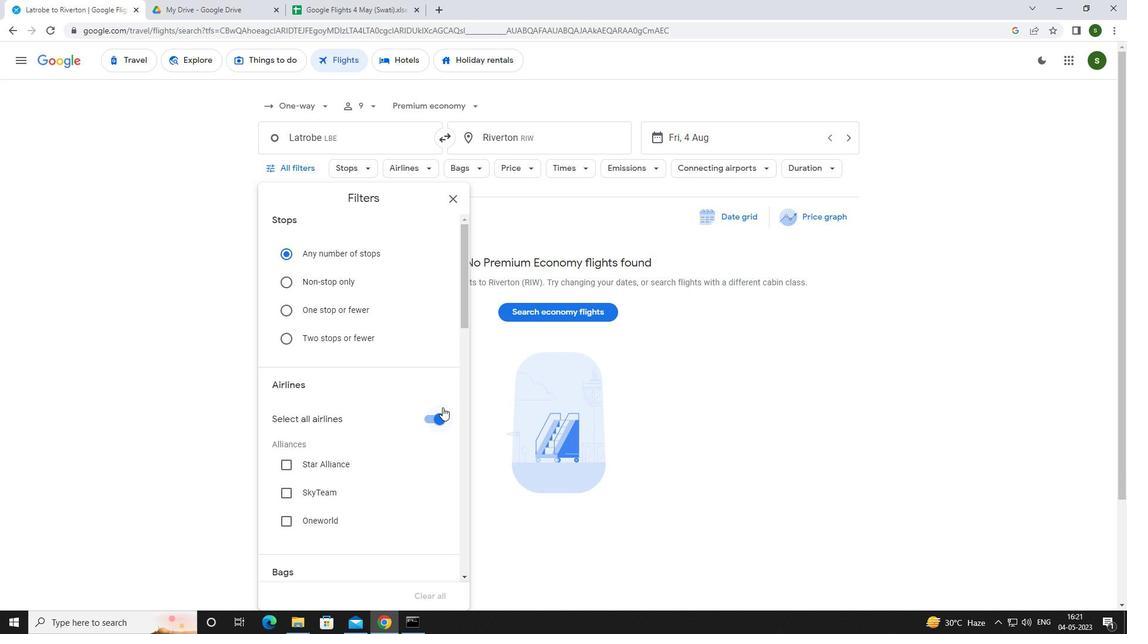 
Action: Mouse pressed left at (443, 413)
Screenshot: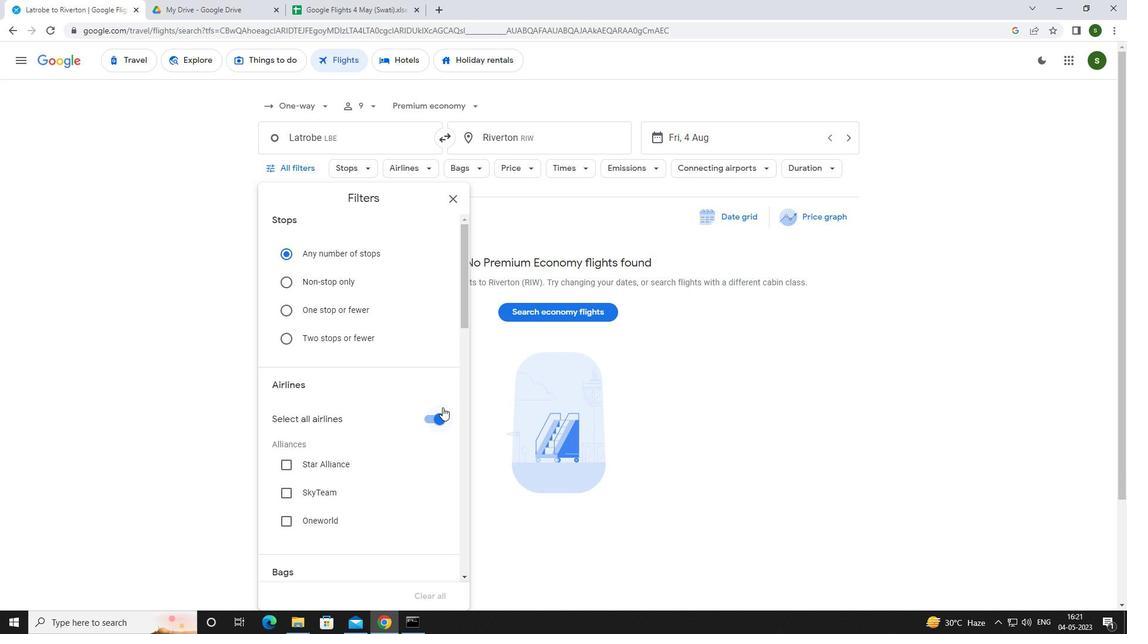 
Action: Mouse moved to (425, 382)
Screenshot: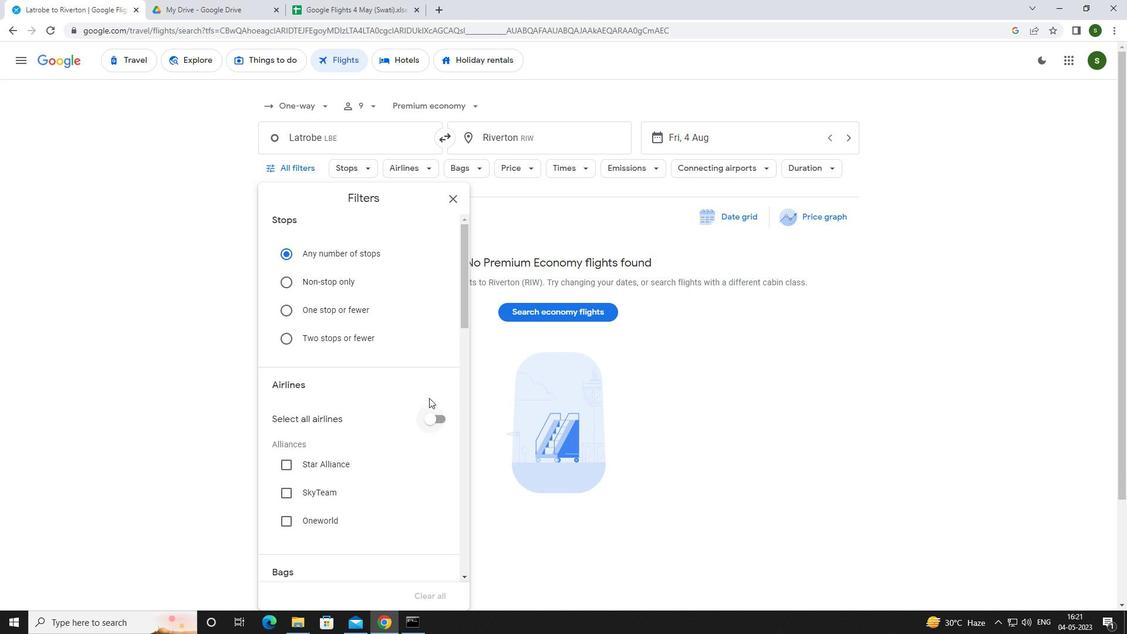 
Action: Mouse scrolled (425, 381) with delta (0, 0)
Screenshot: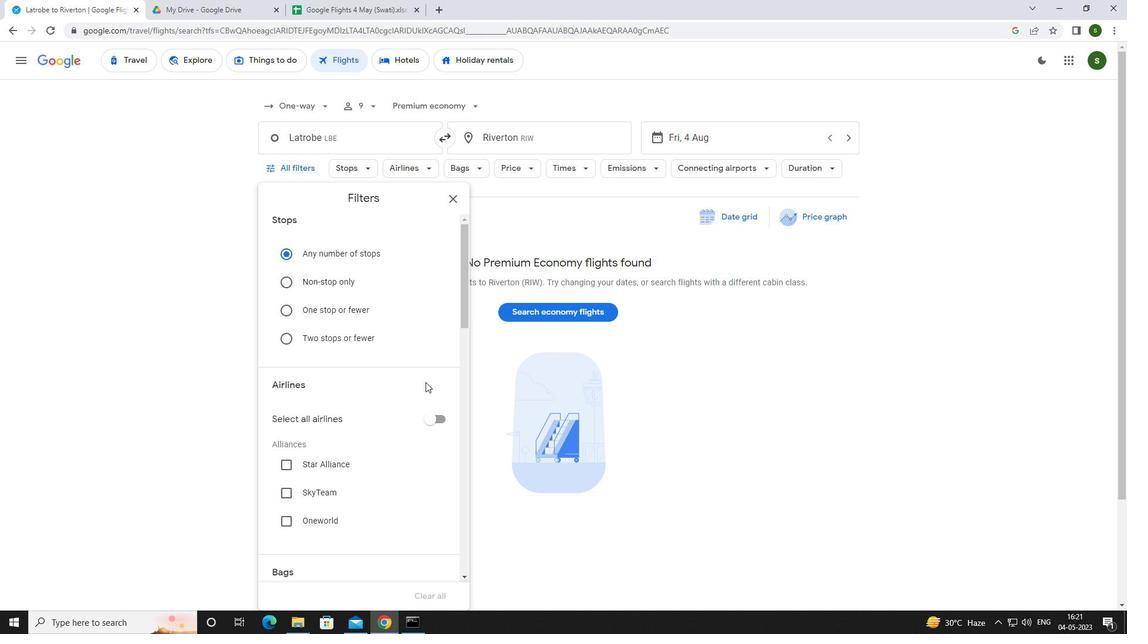 
Action: Mouse scrolled (425, 381) with delta (0, 0)
Screenshot: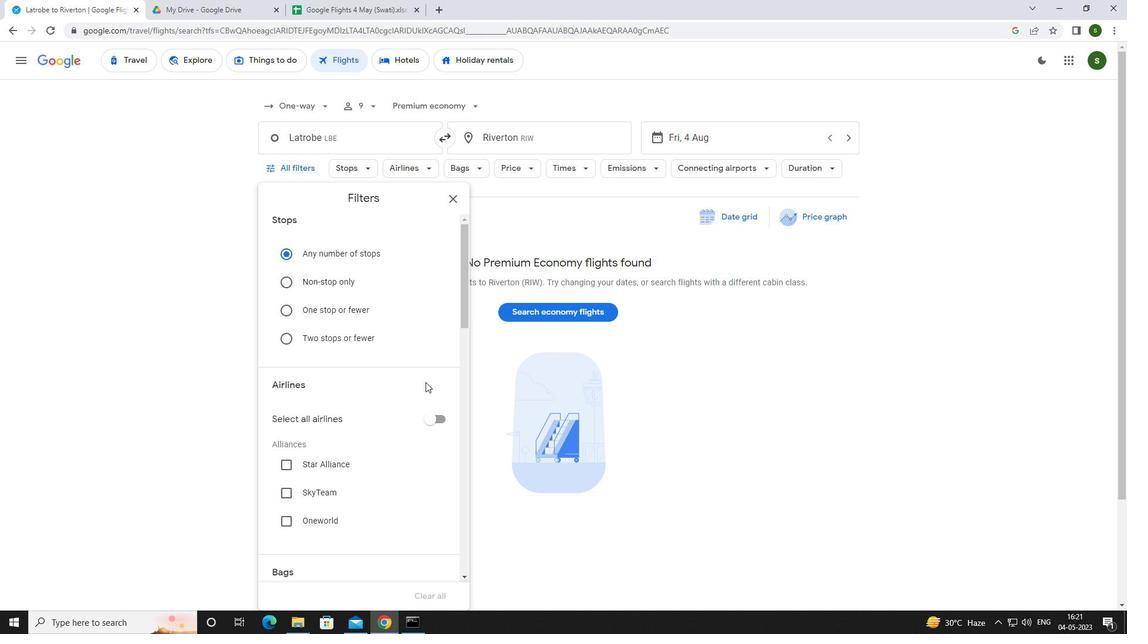 
Action: Mouse scrolled (425, 381) with delta (0, 0)
Screenshot: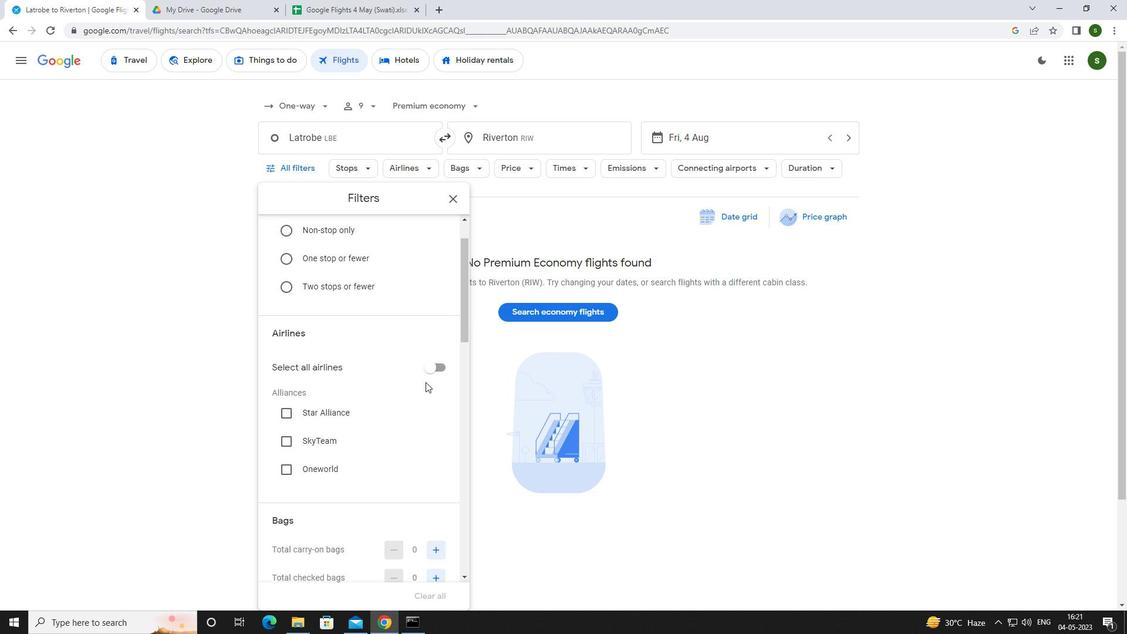 
Action: Mouse moved to (440, 452)
Screenshot: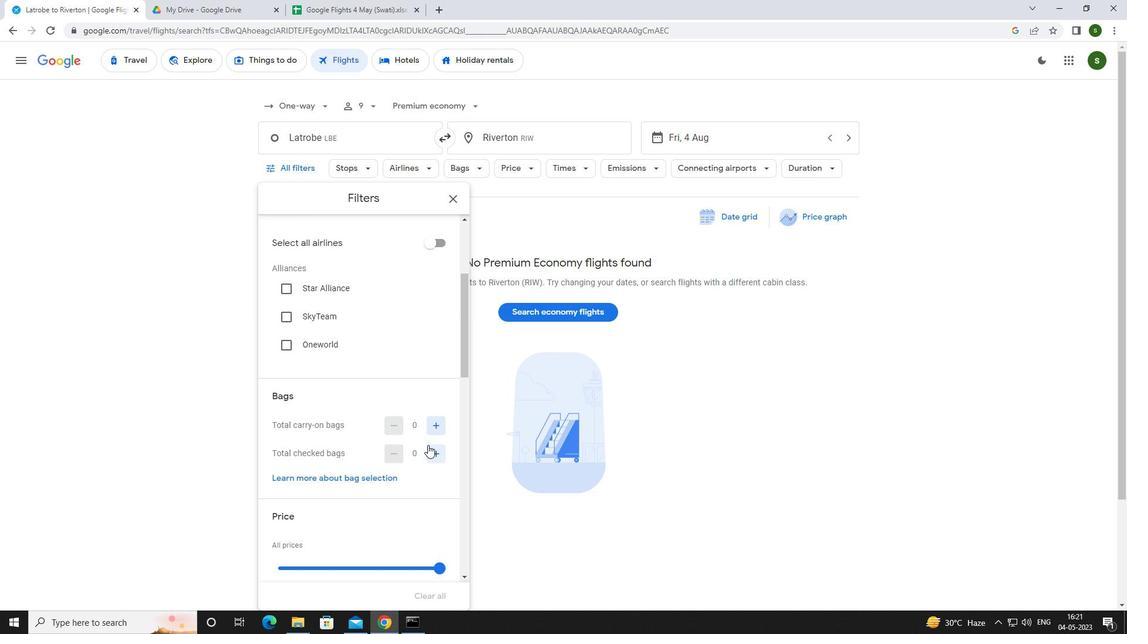 
Action: Mouse pressed left at (440, 452)
Screenshot: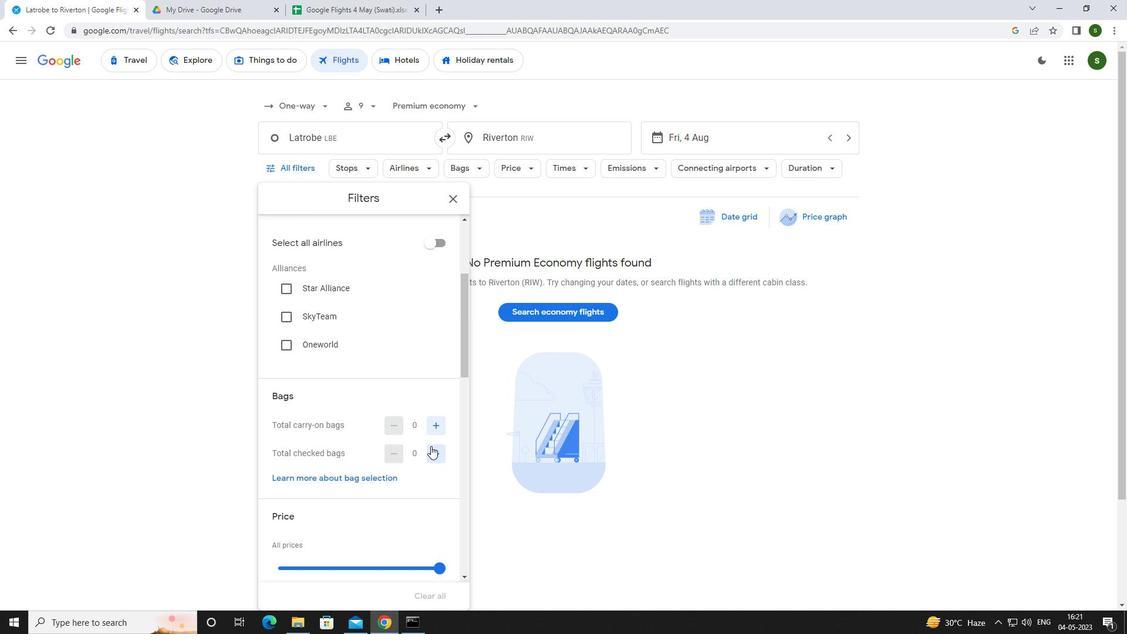 
Action: Mouse pressed left at (440, 452)
Screenshot: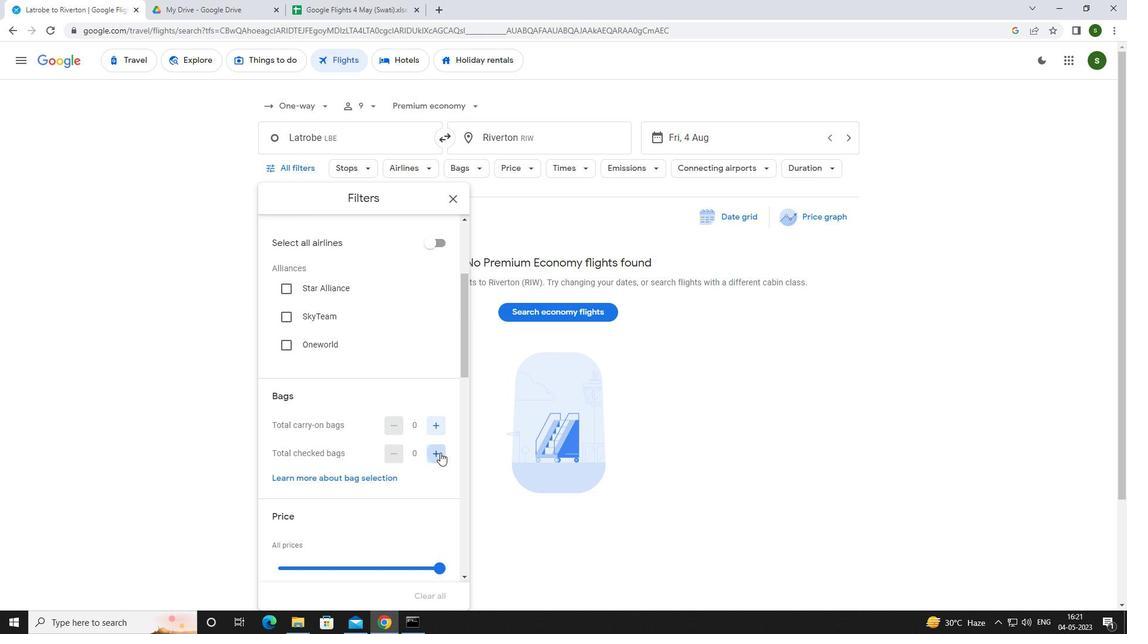 
Action: Mouse scrolled (440, 452) with delta (0, 0)
Screenshot: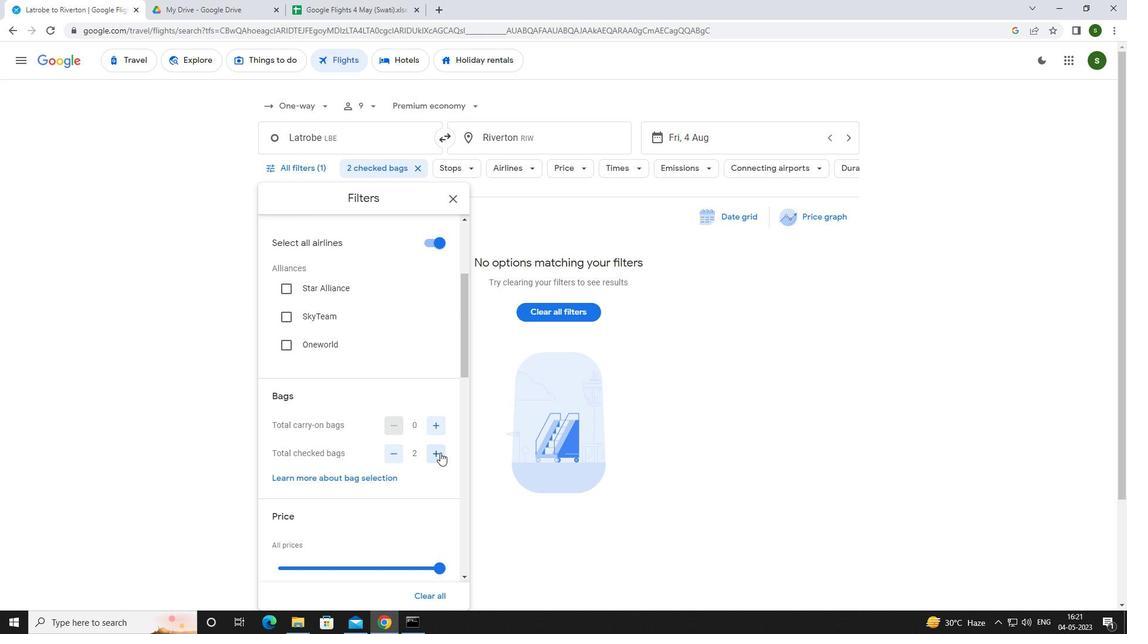 
Action: Mouse scrolled (440, 452) with delta (0, 0)
Screenshot: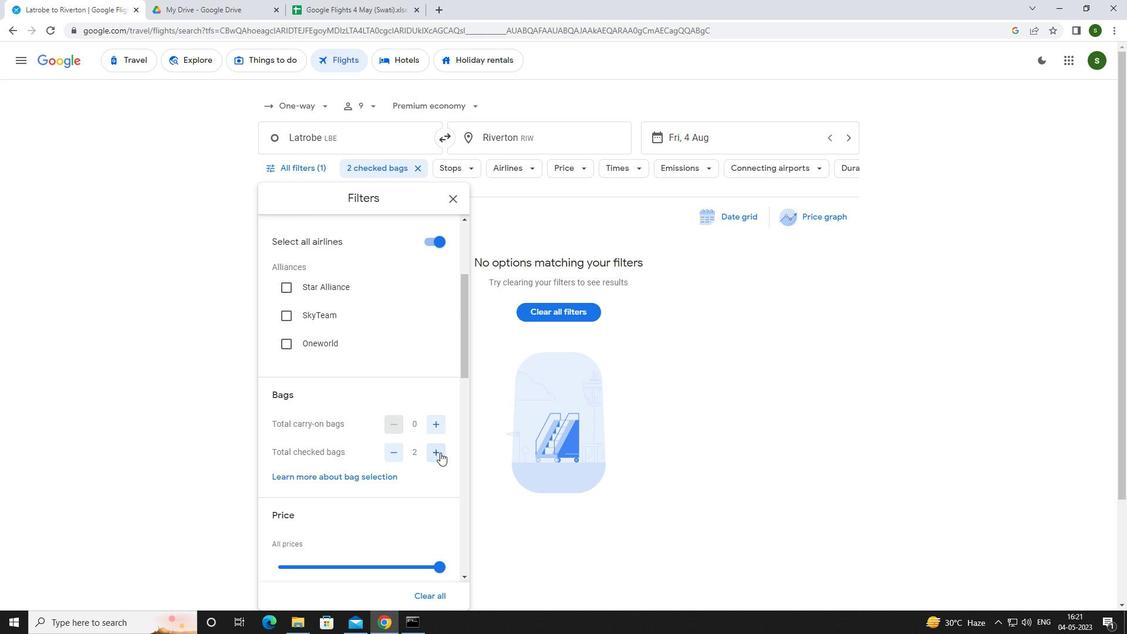 
Action: Mouse moved to (440, 445)
Screenshot: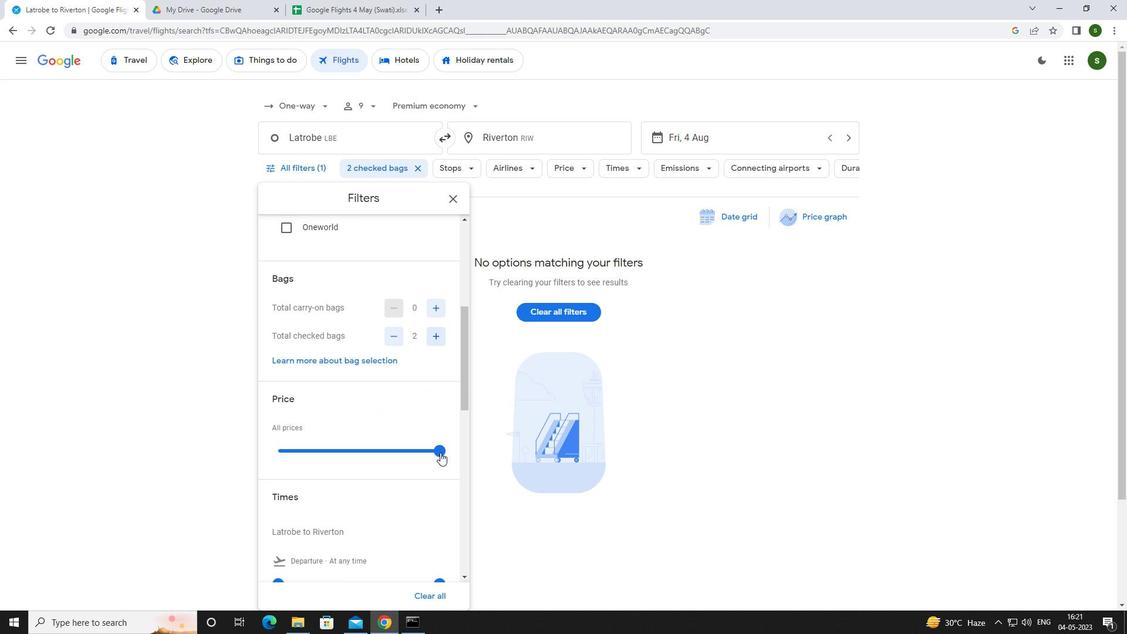 
Action: Mouse pressed left at (440, 445)
Screenshot: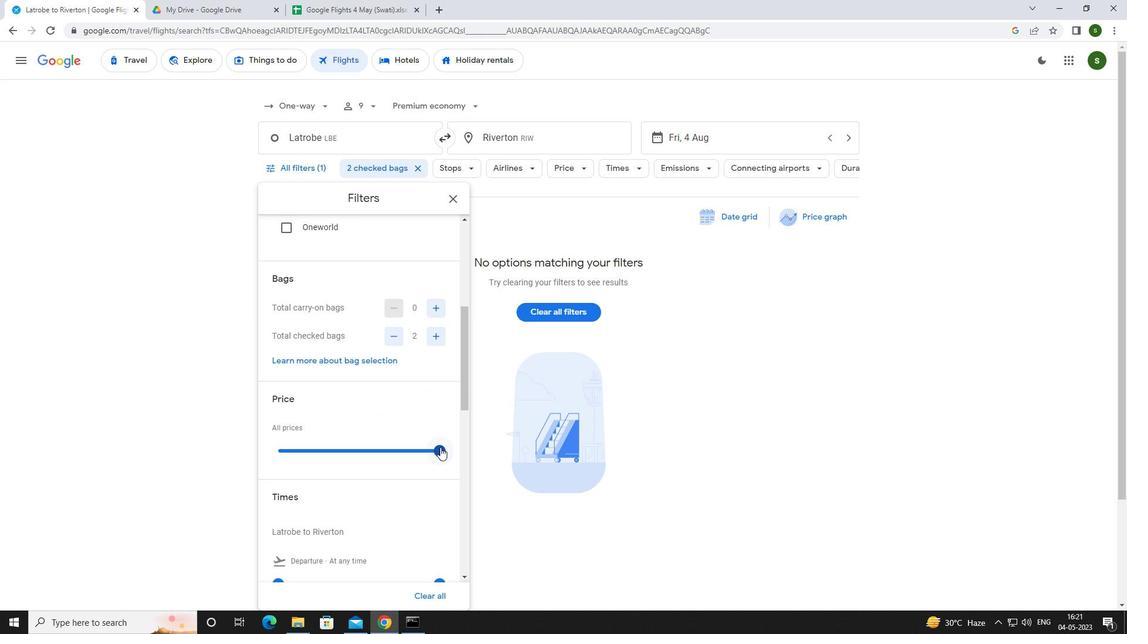 
Action: Mouse moved to (439, 445)
Screenshot: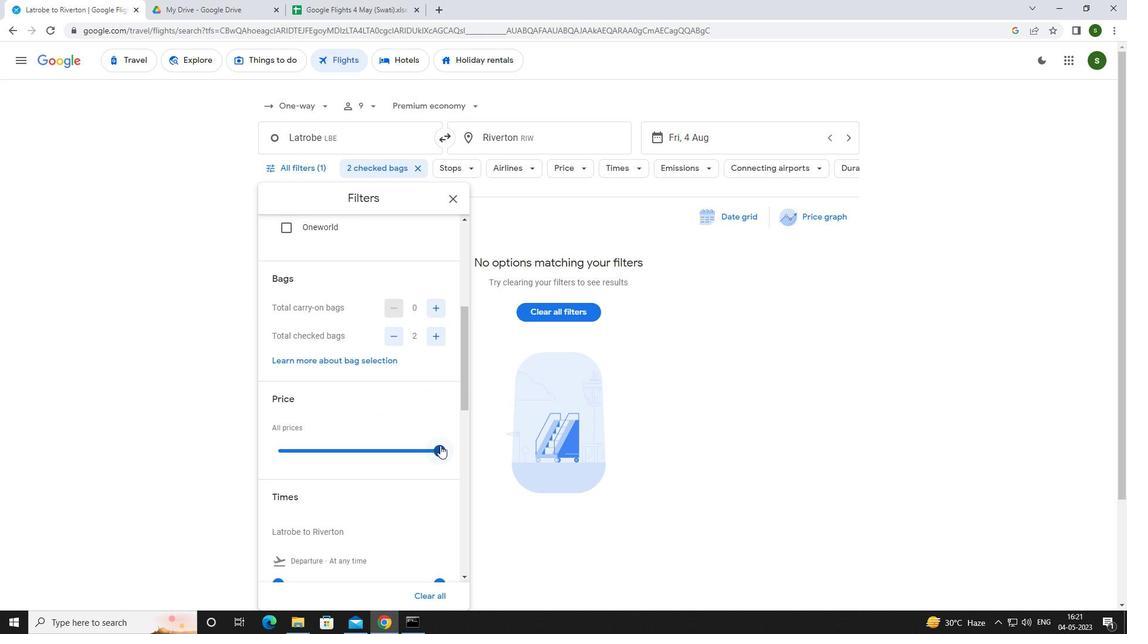 
Action: Mouse scrolled (439, 445) with delta (0, 0)
Screenshot: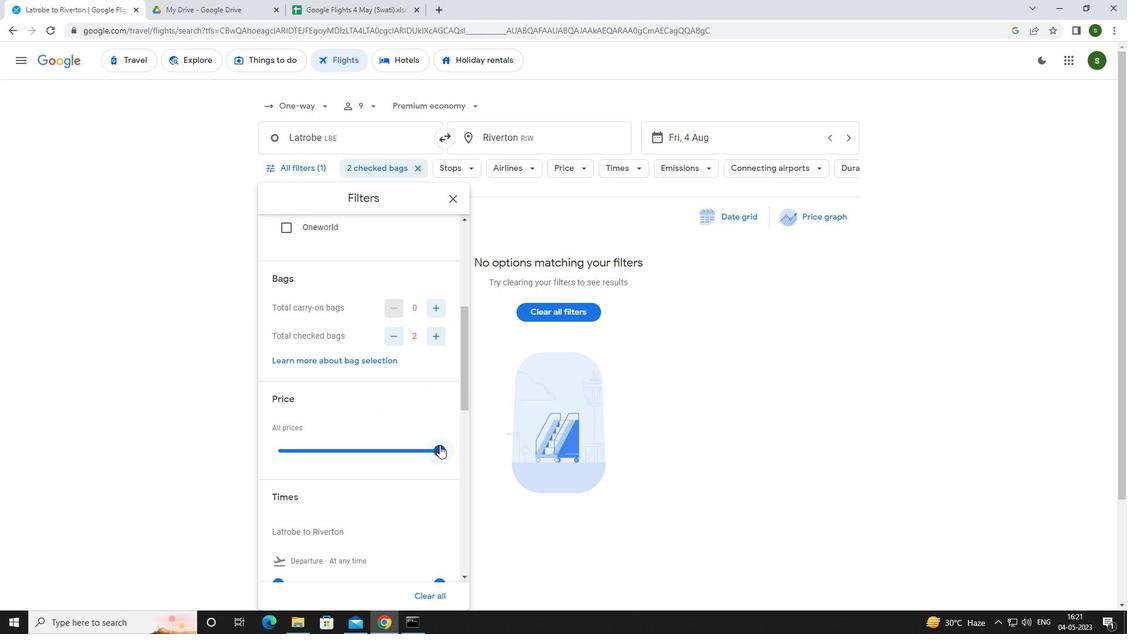 
Action: Mouse scrolled (439, 445) with delta (0, 0)
Screenshot: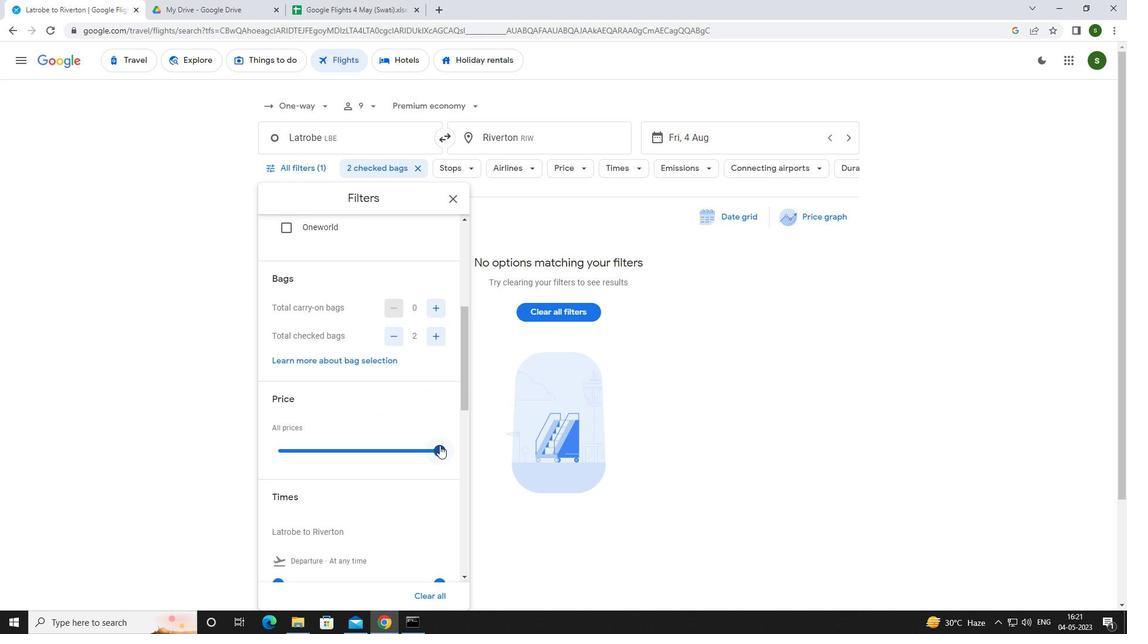 
Action: Mouse moved to (276, 463)
Screenshot: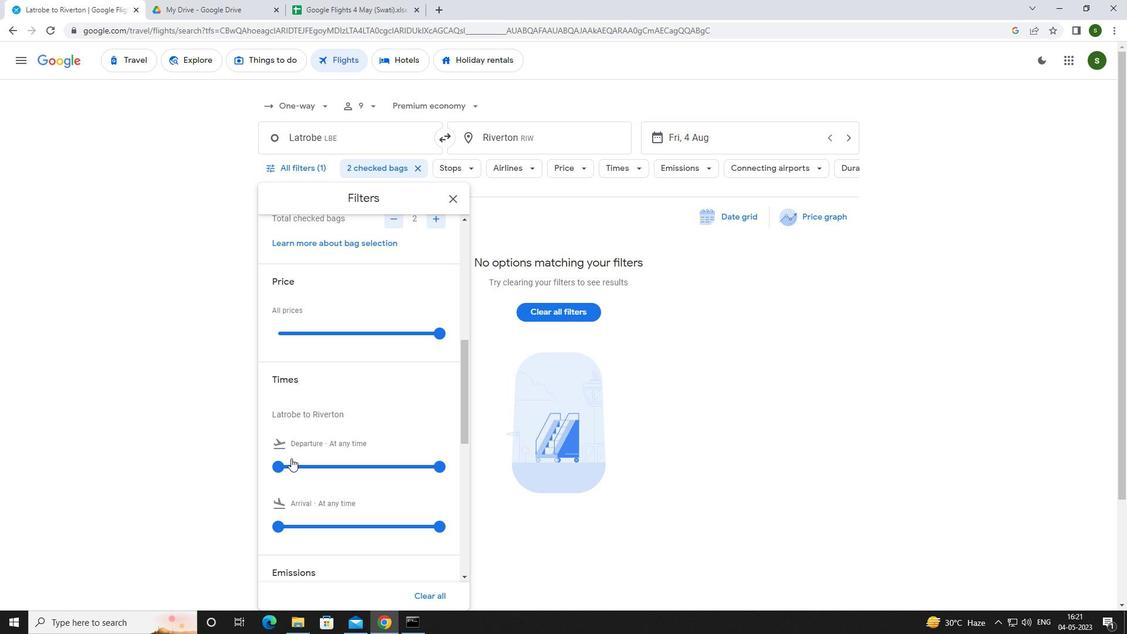 
Action: Mouse pressed left at (276, 463)
Screenshot: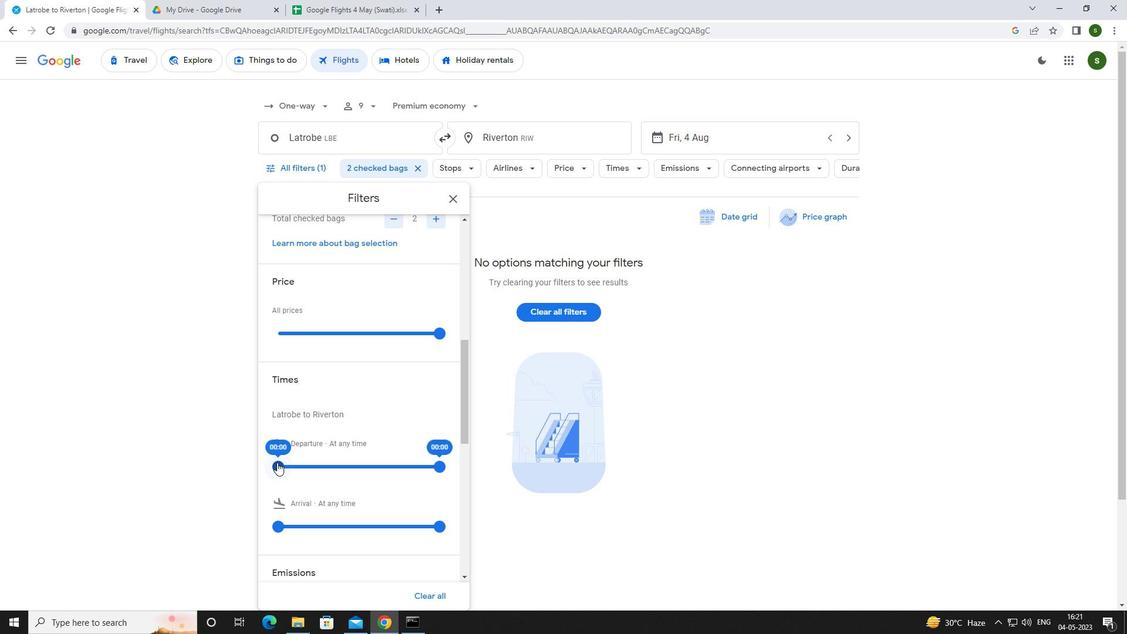 
Action: Mouse moved to (648, 476)
Screenshot: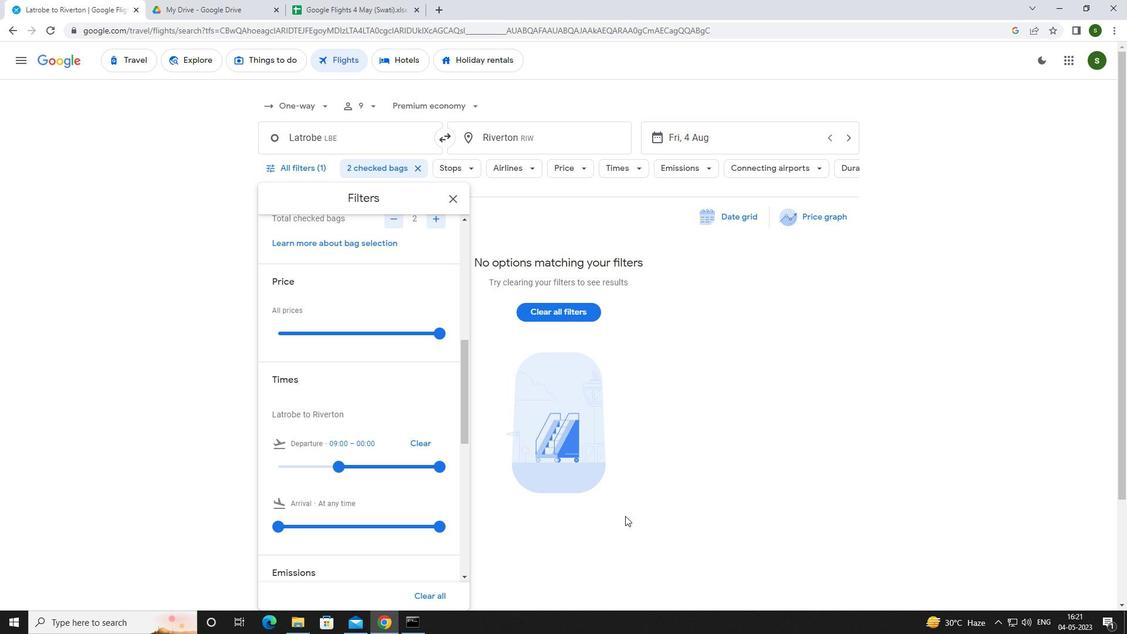 
Action: Mouse pressed left at (648, 476)
Screenshot: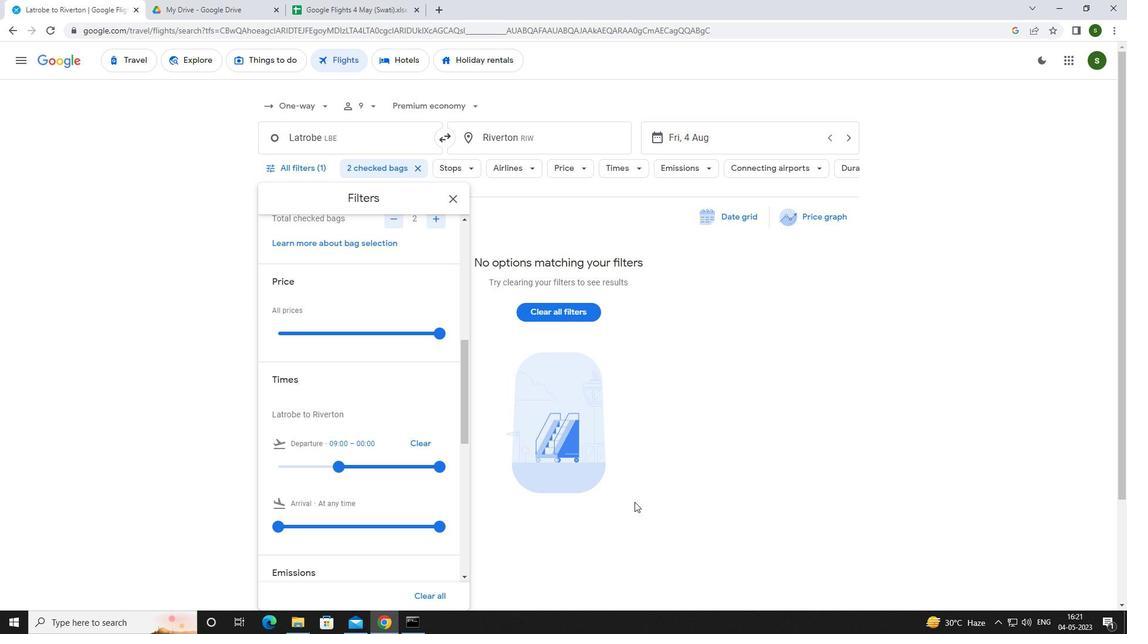 
